 Task: Find connections with filter location Manāwar with filter topic #Jobalertwith filter profile language German with filter current company D. E. Shaw India Private Limited with filter school Golu Molu cute College of Engineering, Bangalore with filter industry Animation and Post-production with filter service category Public Speaking with filter keywords title Phone Sales Specialist
Action: Mouse moved to (561, 67)
Screenshot: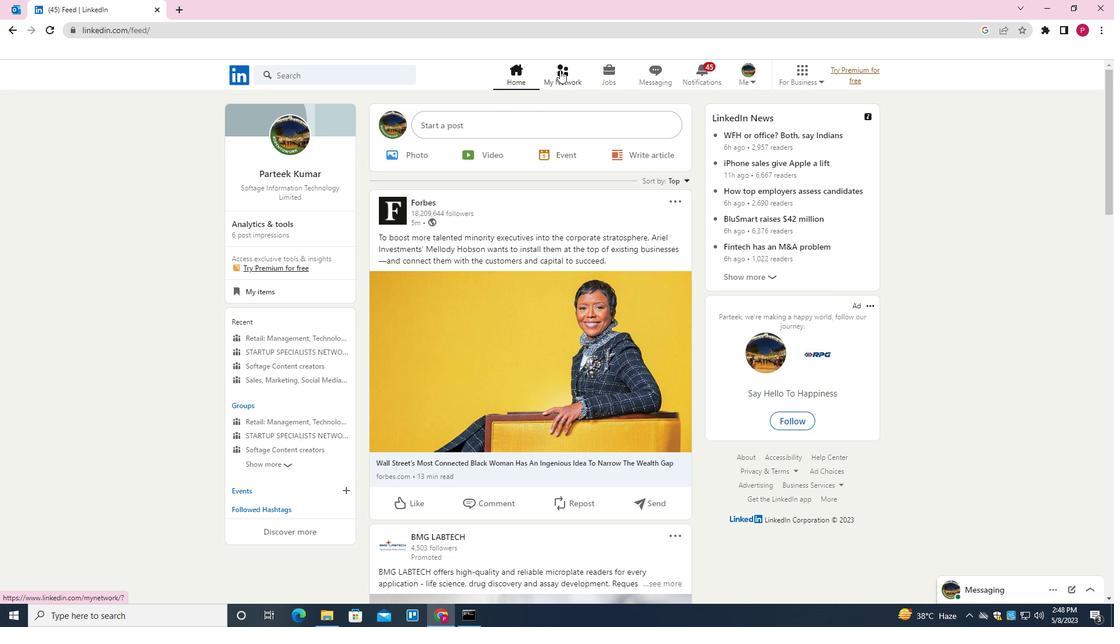 
Action: Mouse pressed left at (561, 67)
Screenshot: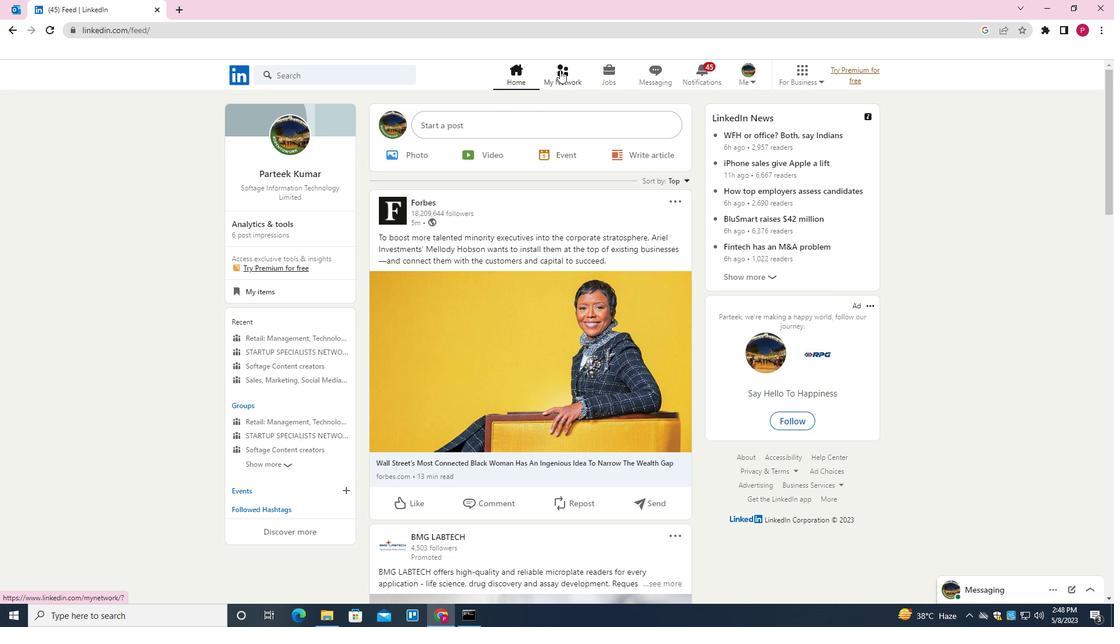 
Action: Mouse moved to (378, 139)
Screenshot: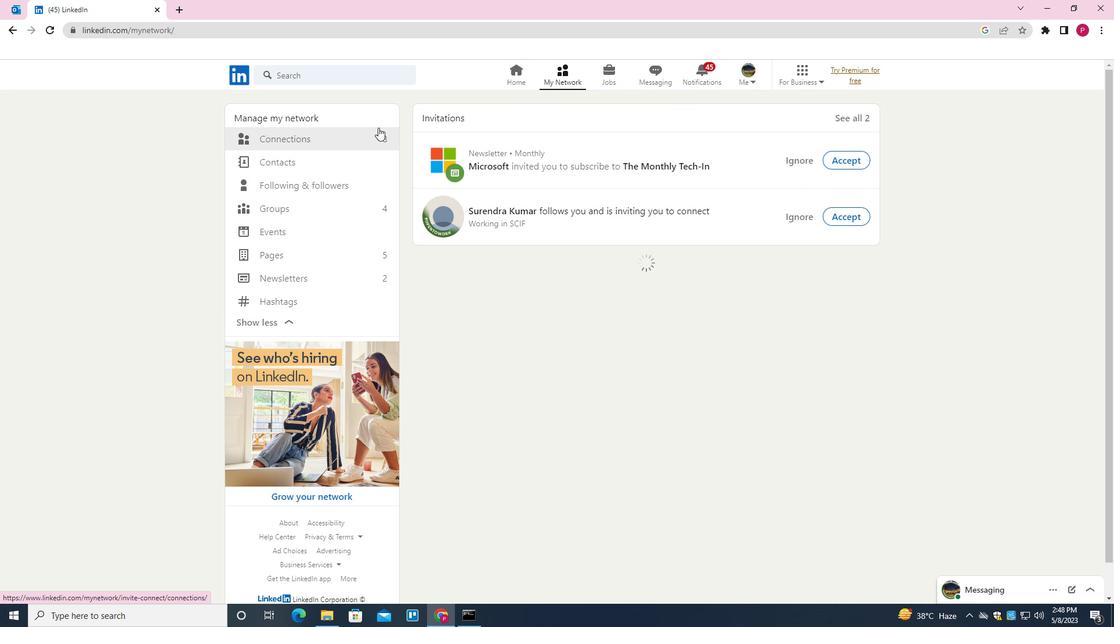 
Action: Mouse pressed left at (378, 139)
Screenshot: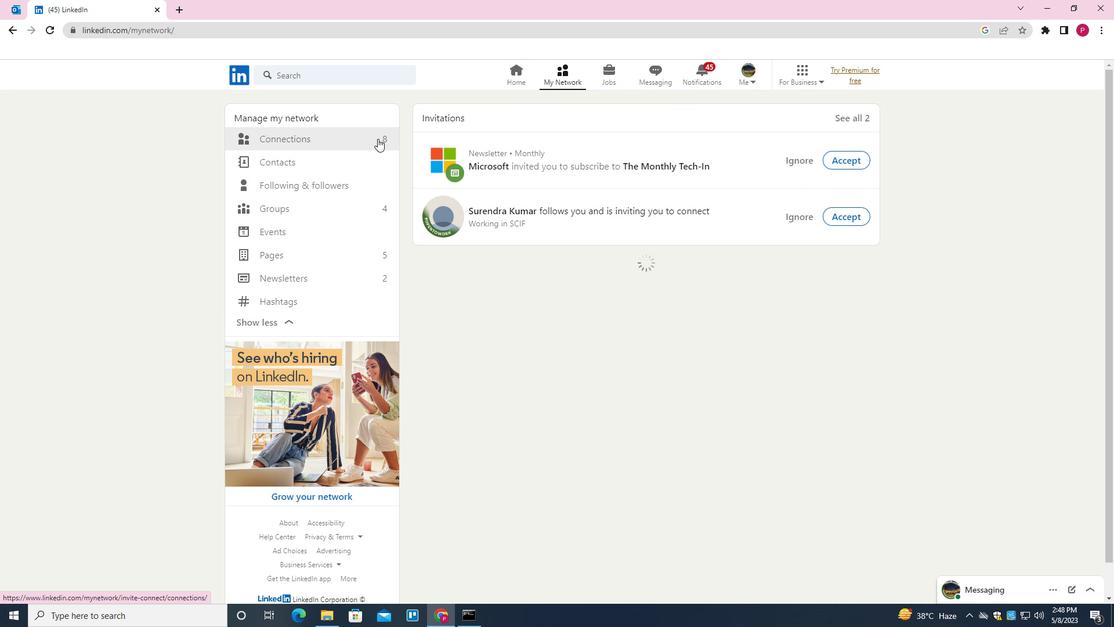 
Action: Mouse moved to (642, 138)
Screenshot: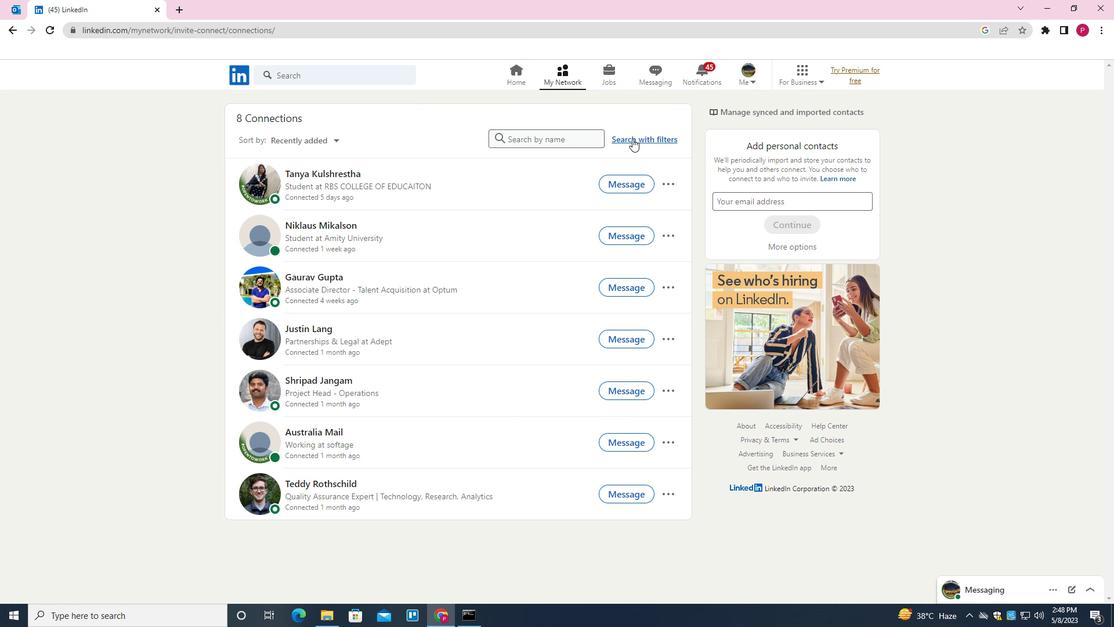 
Action: Mouse pressed left at (642, 138)
Screenshot: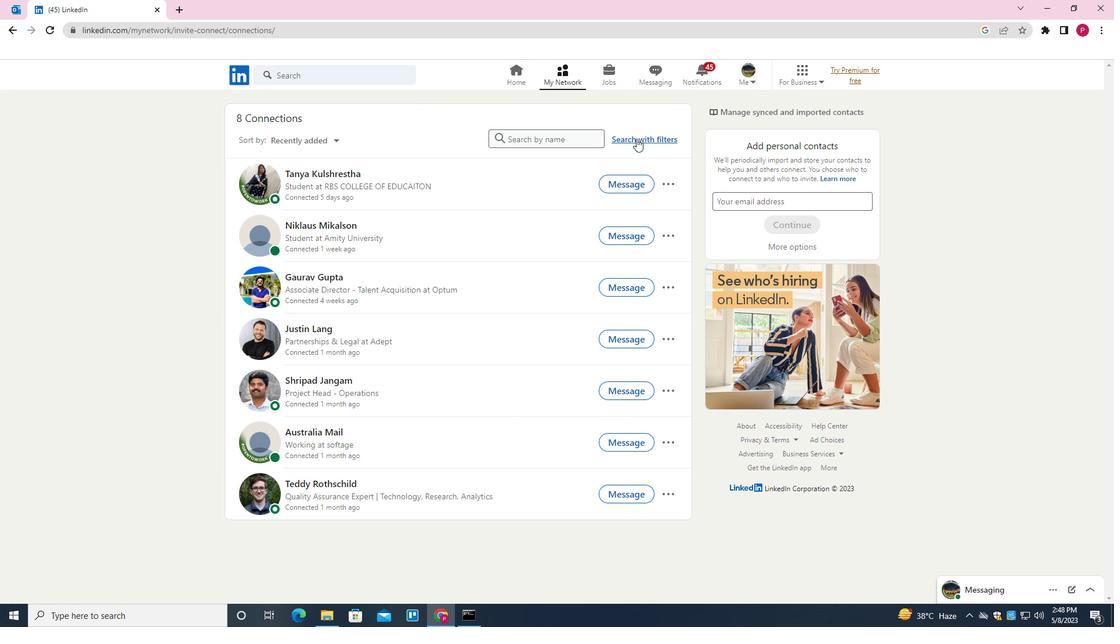 
Action: Mouse moved to (597, 108)
Screenshot: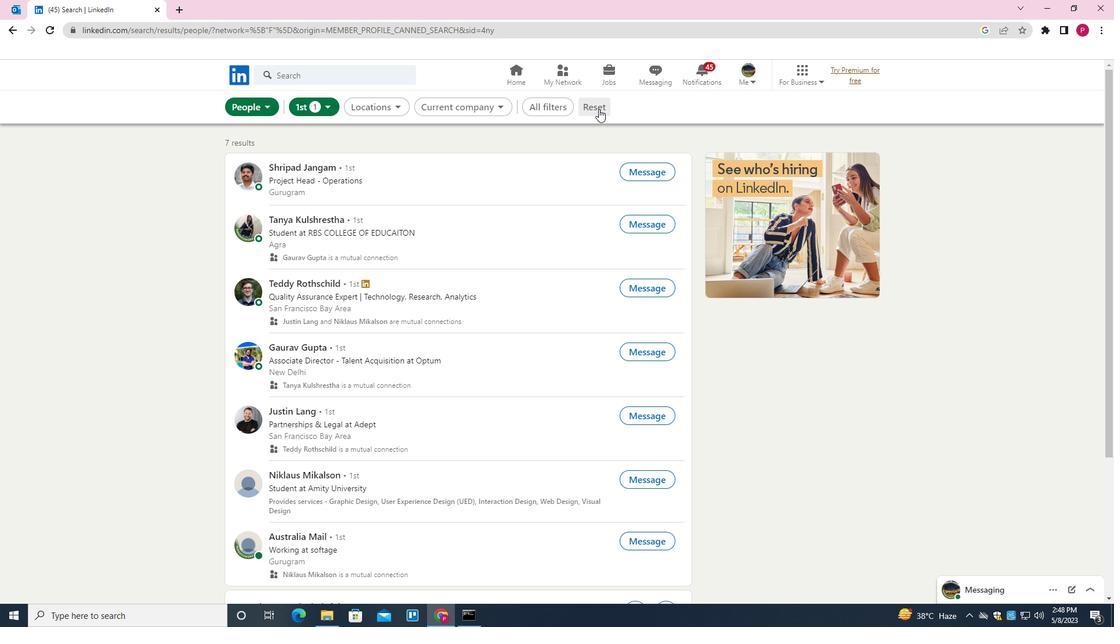 
Action: Mouse pressed left at (597, 108)
Screenshot: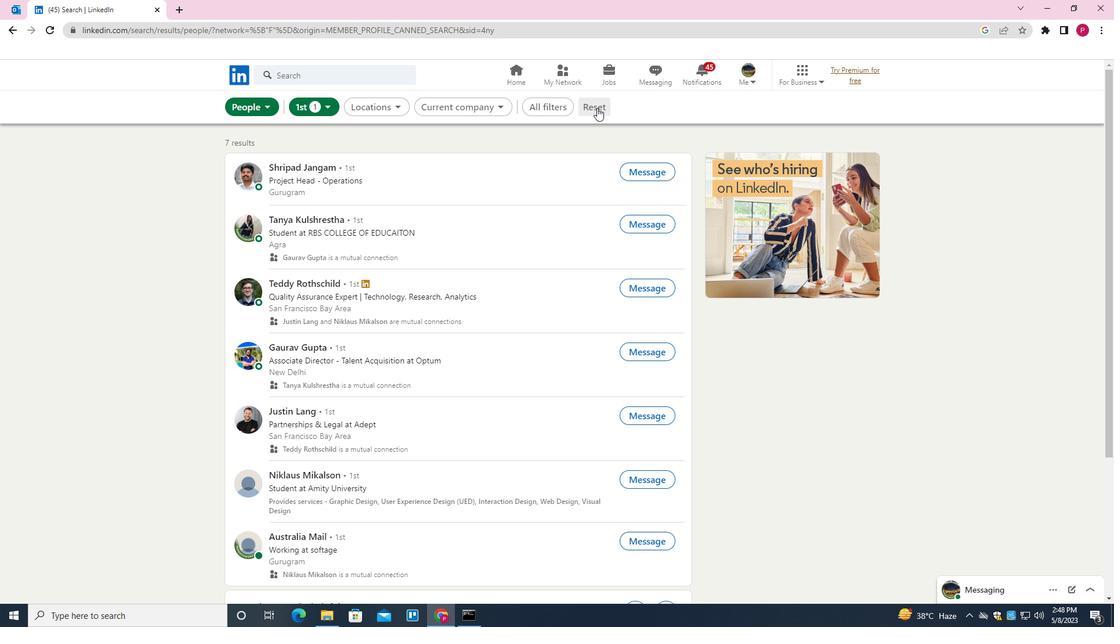 
Action: Mouse moved to (576, 106)
Screenshot: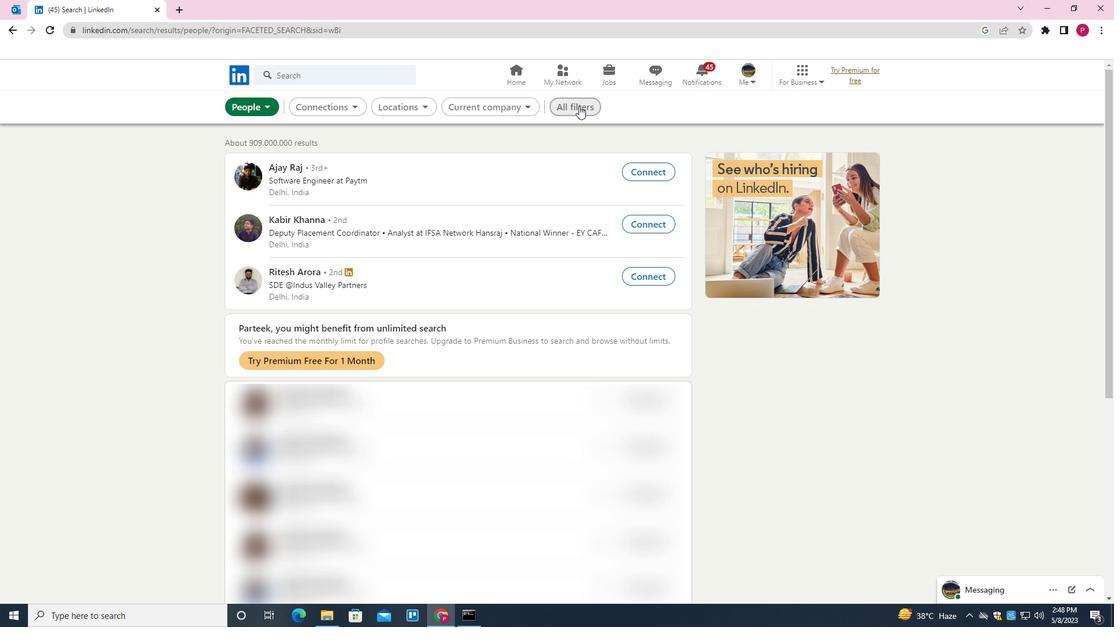 
Action: Mouse pressed left at (576, 106)
Screenshot: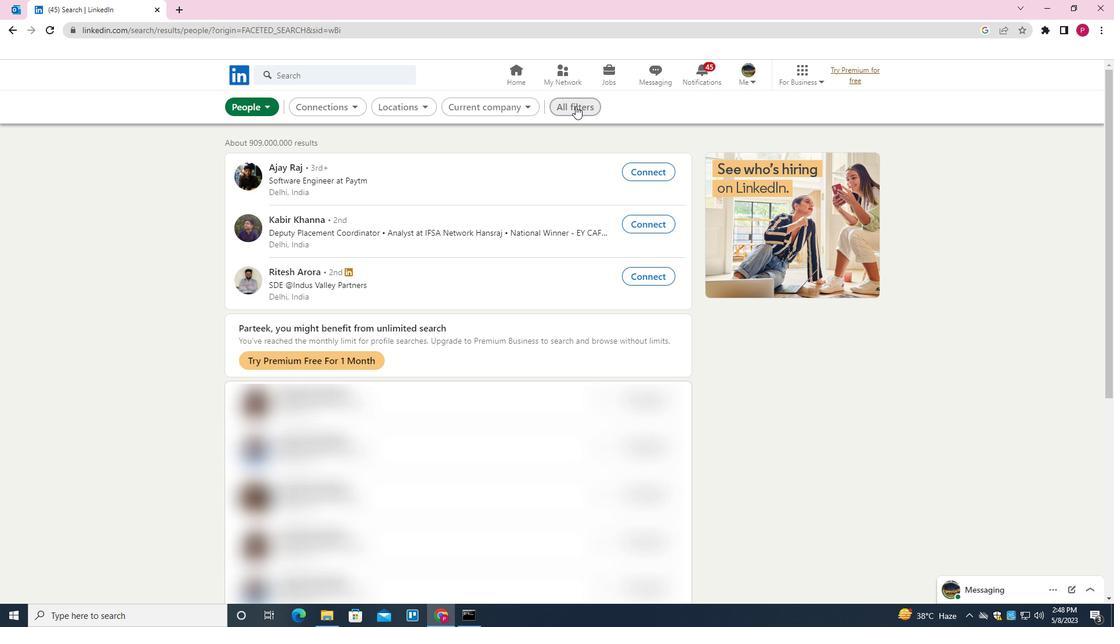 
Action: Mouse moved to (869, 318)
Screenshot: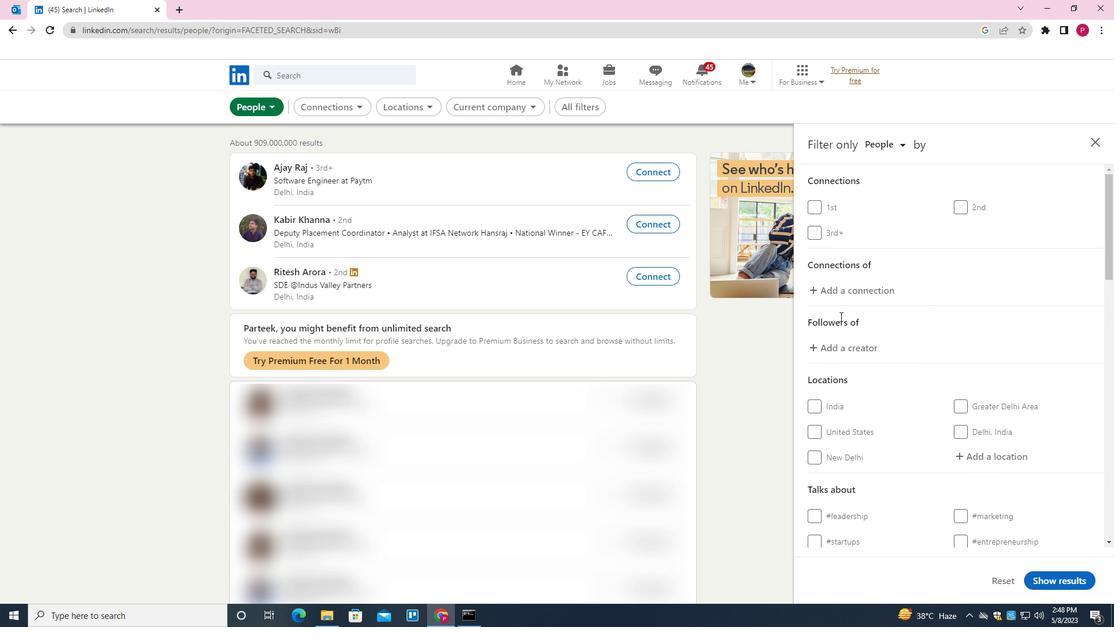 
Action: Mouse scrolled (869, 317) with delta (0, 0)
Screenshot: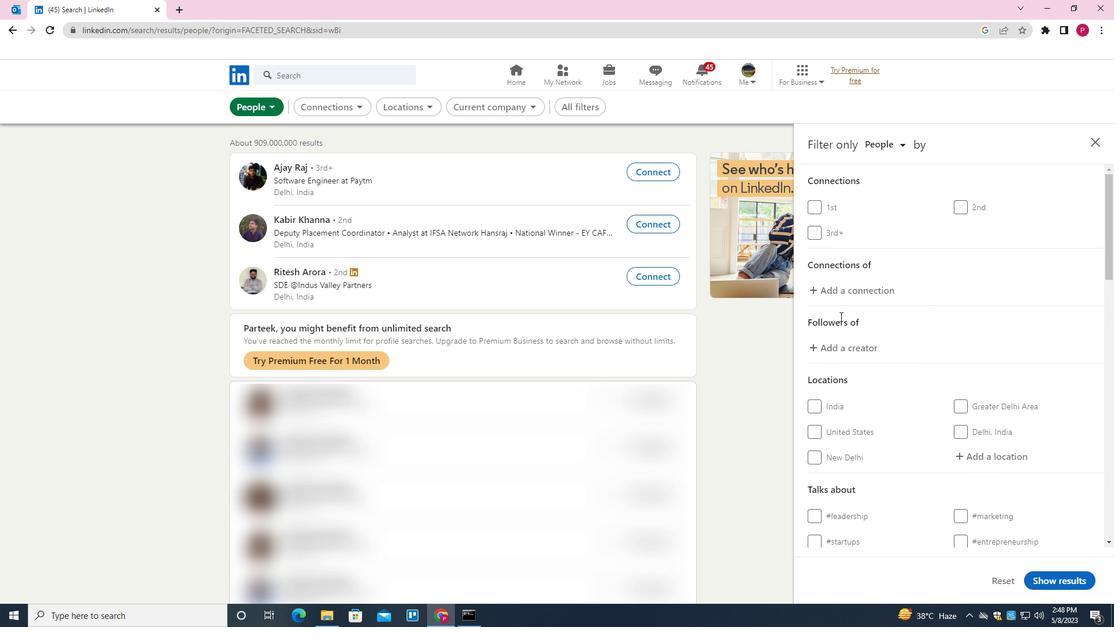
Action: Mouse moved to (878, 318)
Screenshot: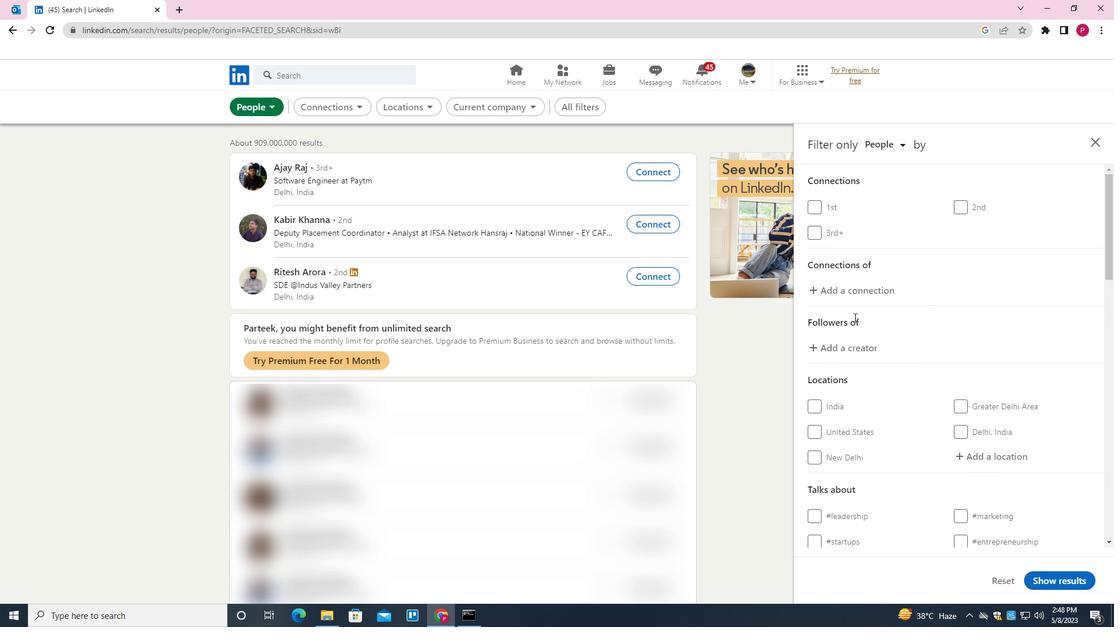 
Action: Mouse scrolled (878, 318) with delta (0, 0)
Screenshot: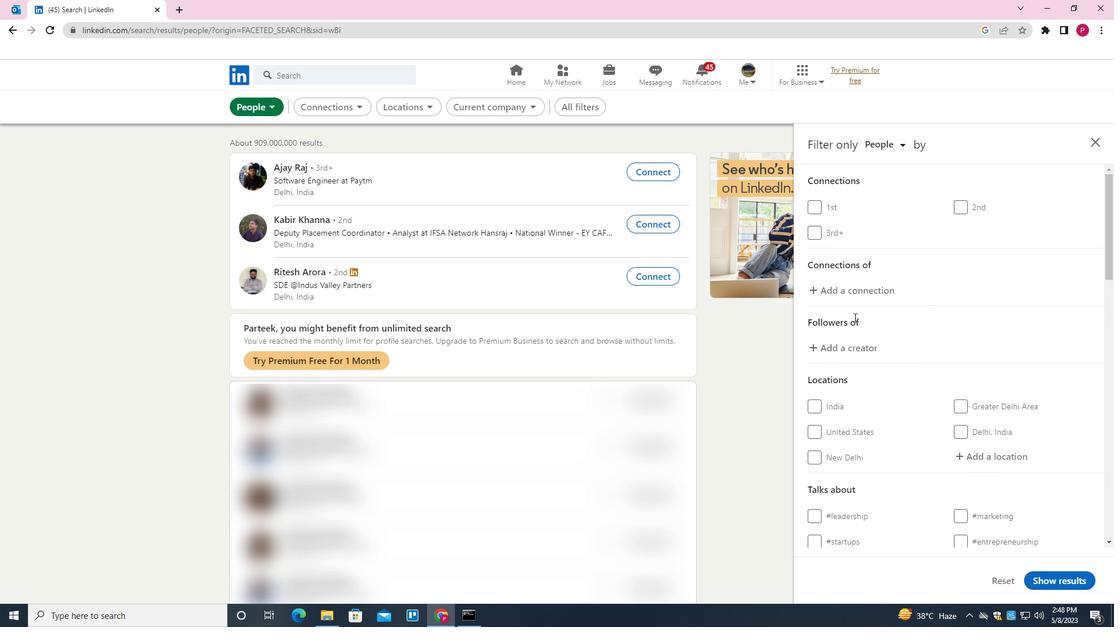 
Action: Mouse moved to (894, 321)
Screenshot: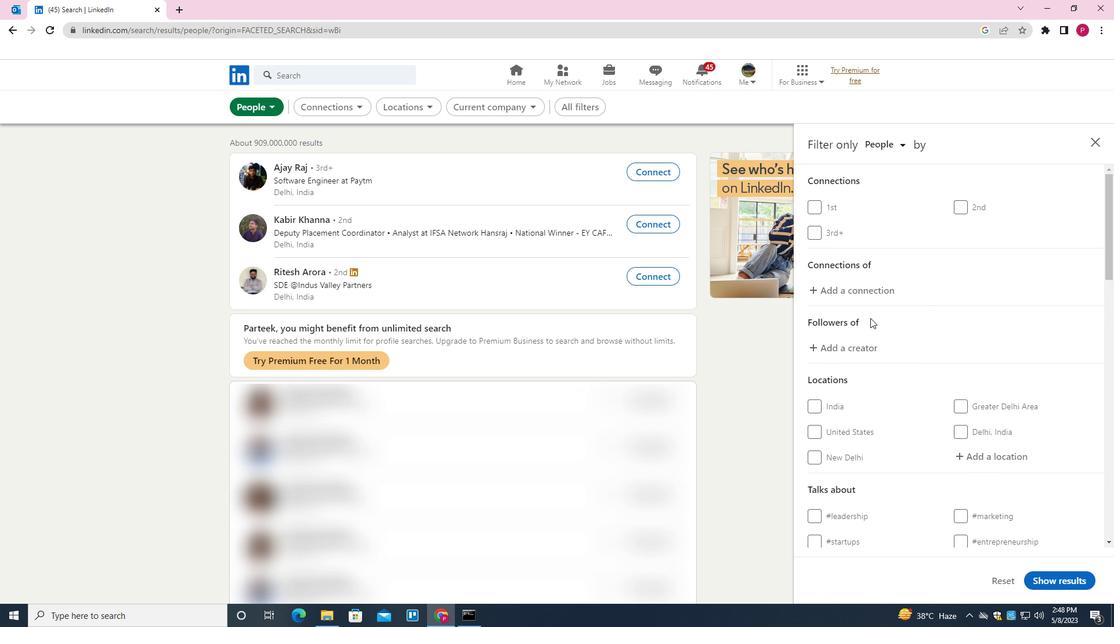 
Action: Mouse scrolled (894, 320) with delta (0, 0)
Screenshot: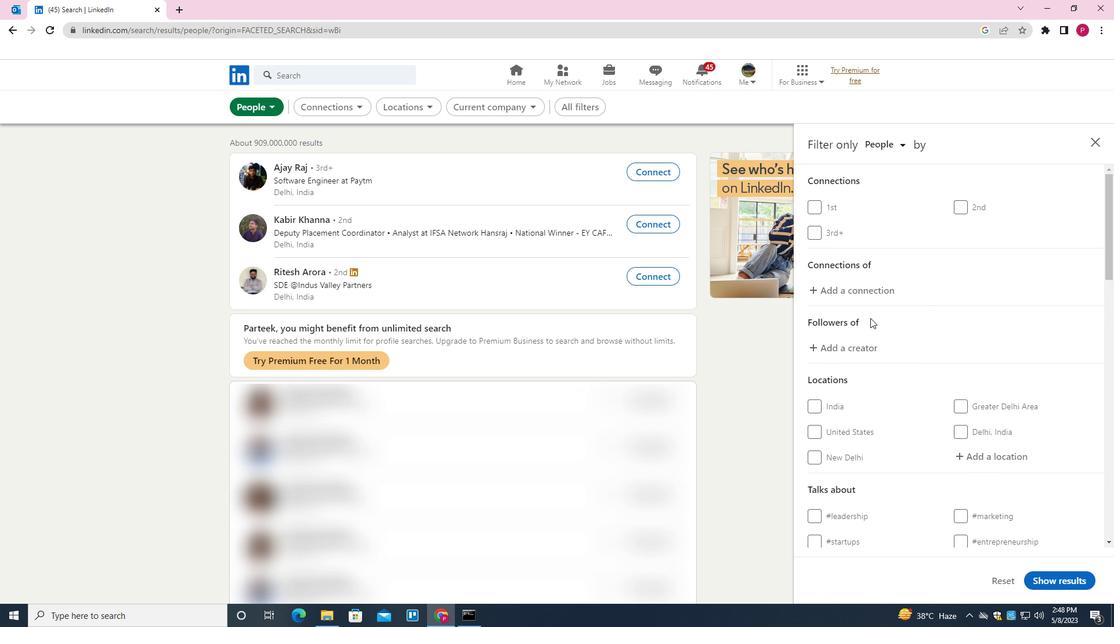 
Action: Mouse moved to (999, 282)
Screenshot: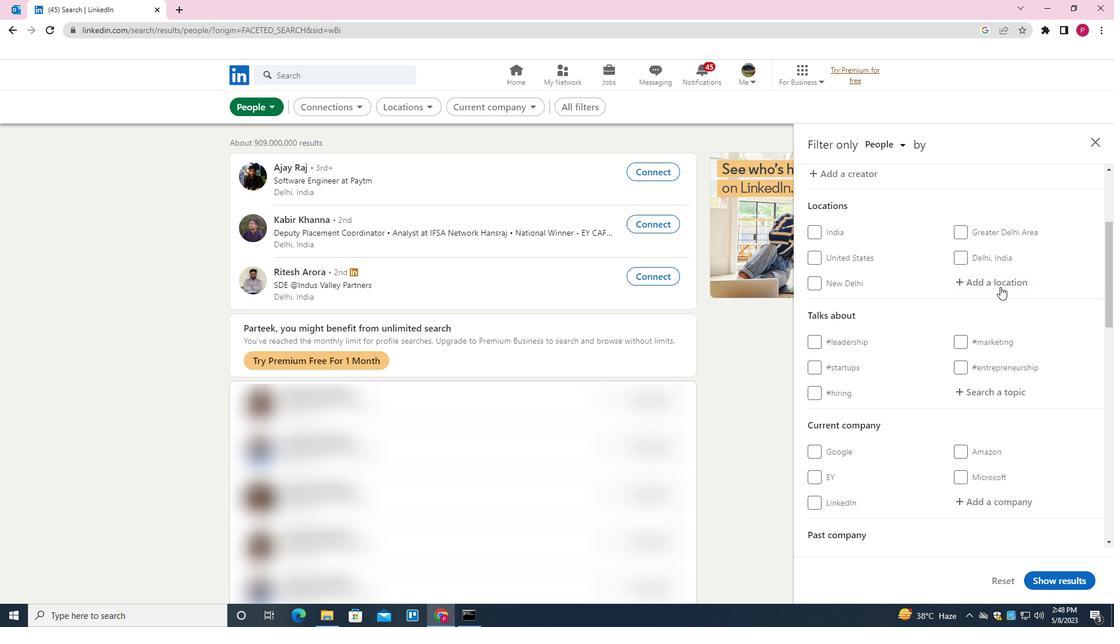 
Action: Mouse pressed left at (999, 282)
Screenshot: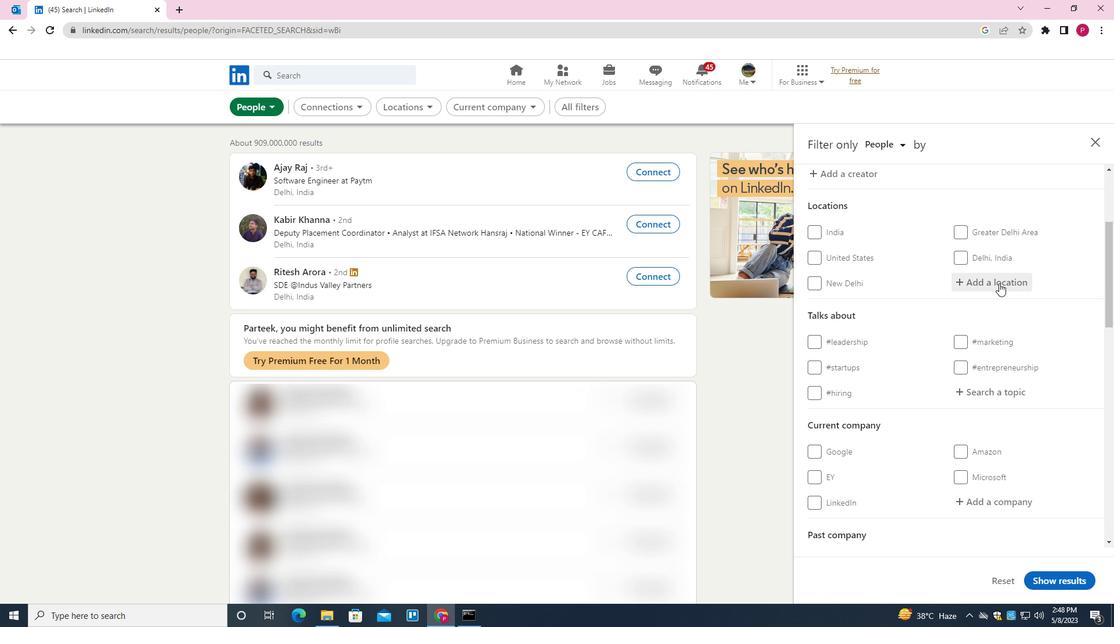 
Action: Mouse moved to (864, 371)
Screenshot: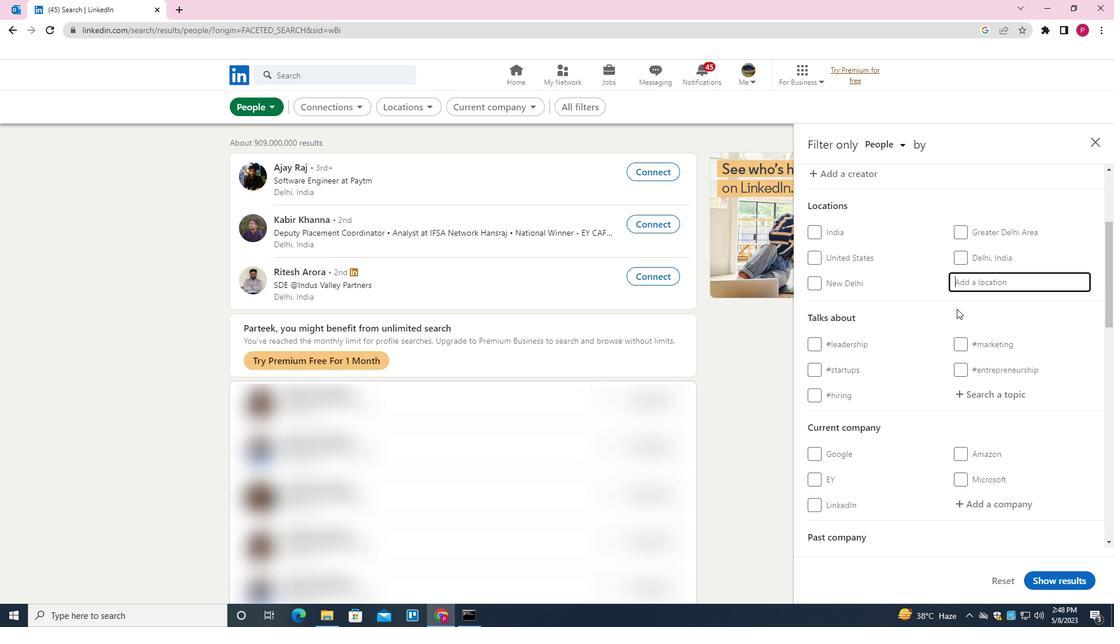 
Action: Key pressed <Key.shift>MANAWAR<Key.down><Key.enter>
Screenshot: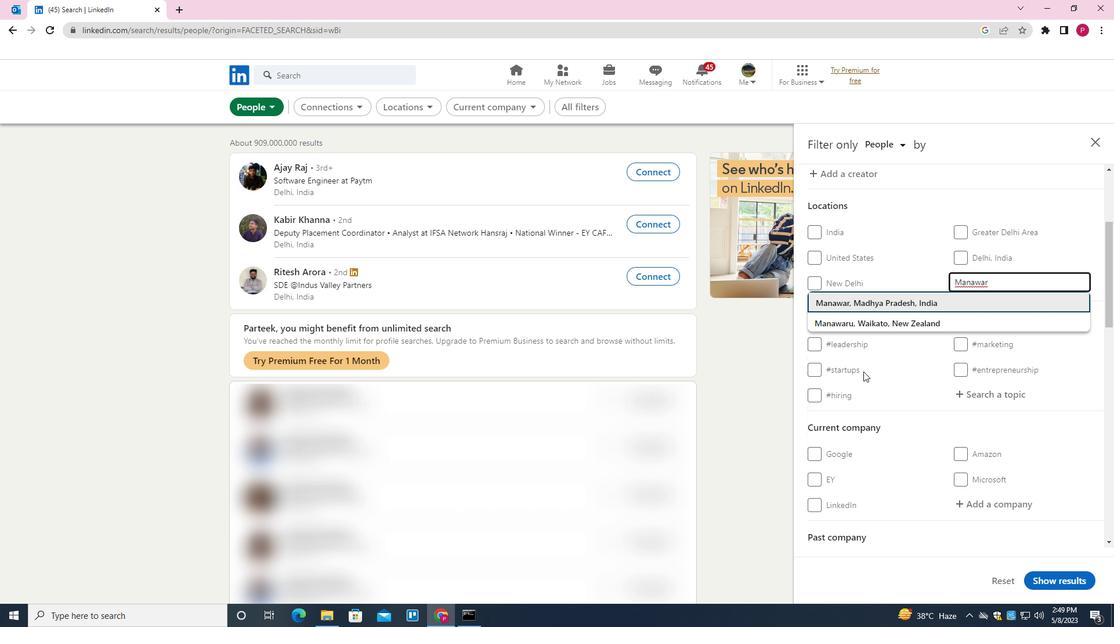 
Action: Mouse moved to (918, 355)
Screenshot: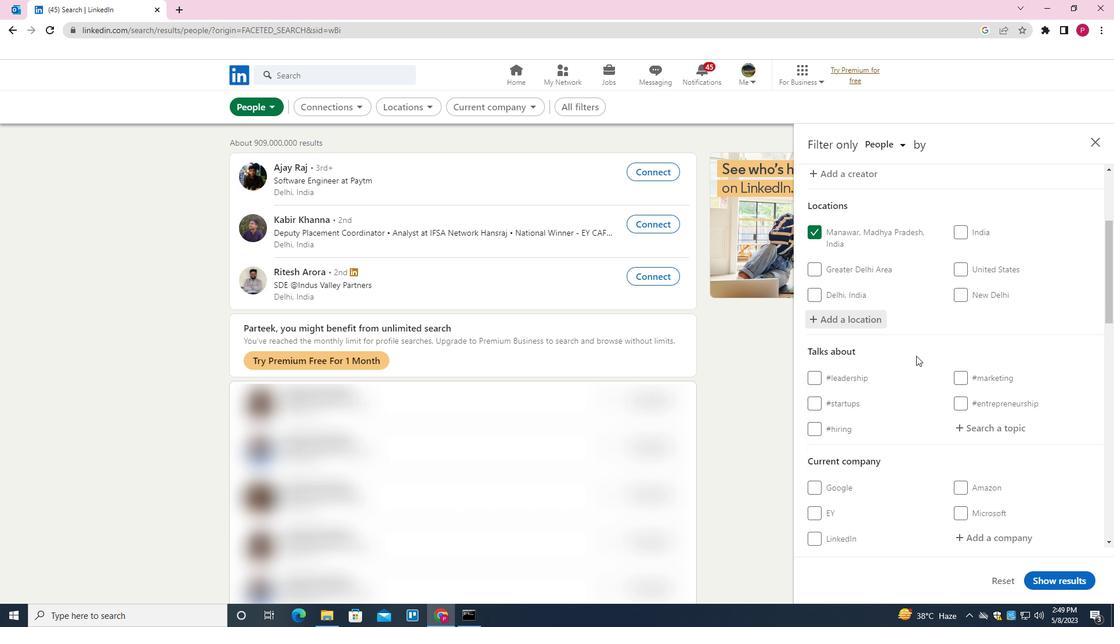 
Action: Mouse scrolled (918, 354) with delta (0, 0)
Screenshot: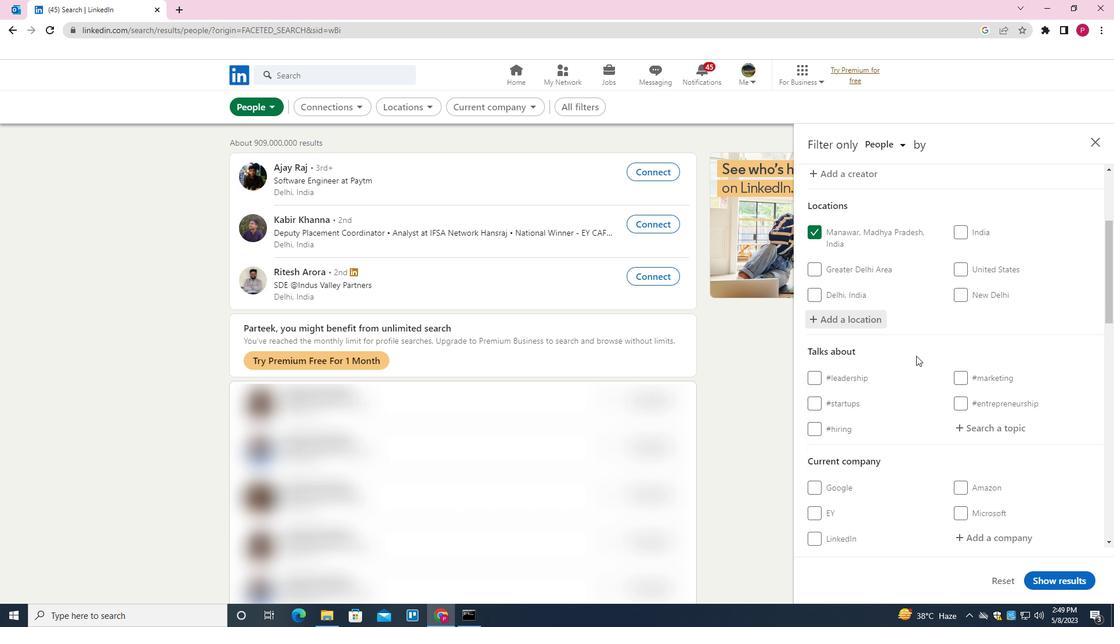 
Action: Mouse moved to (920, 354)
Screenshot: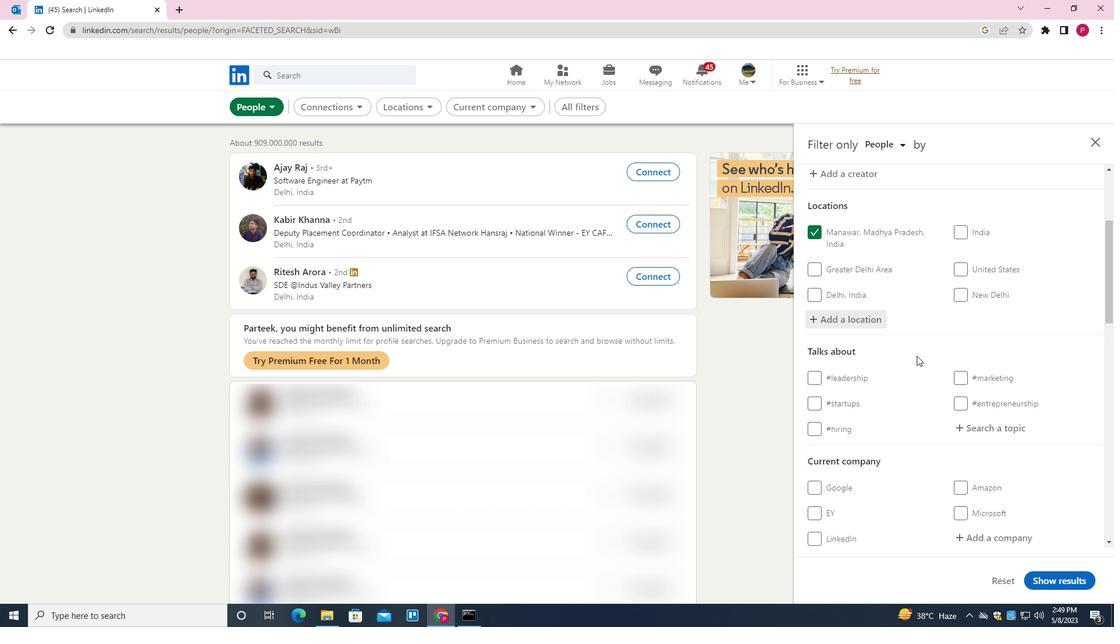 
Action: Mouse scrolled (920, 353) with delta (0, 0)
Screenshot: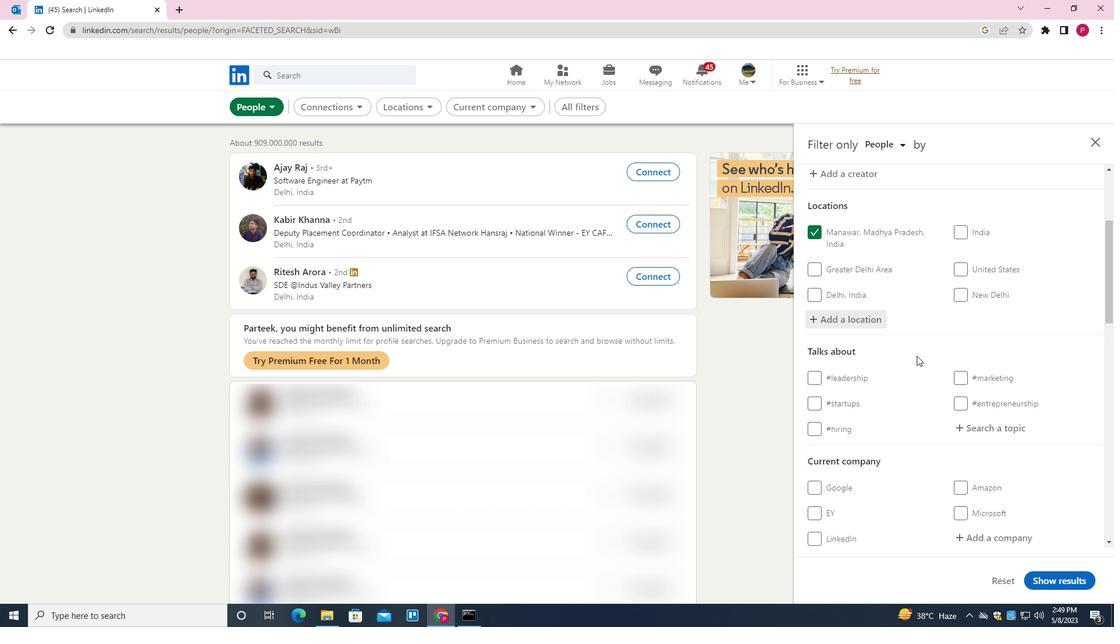 
Action: Mouse moved to (921, 354)
Screenshot: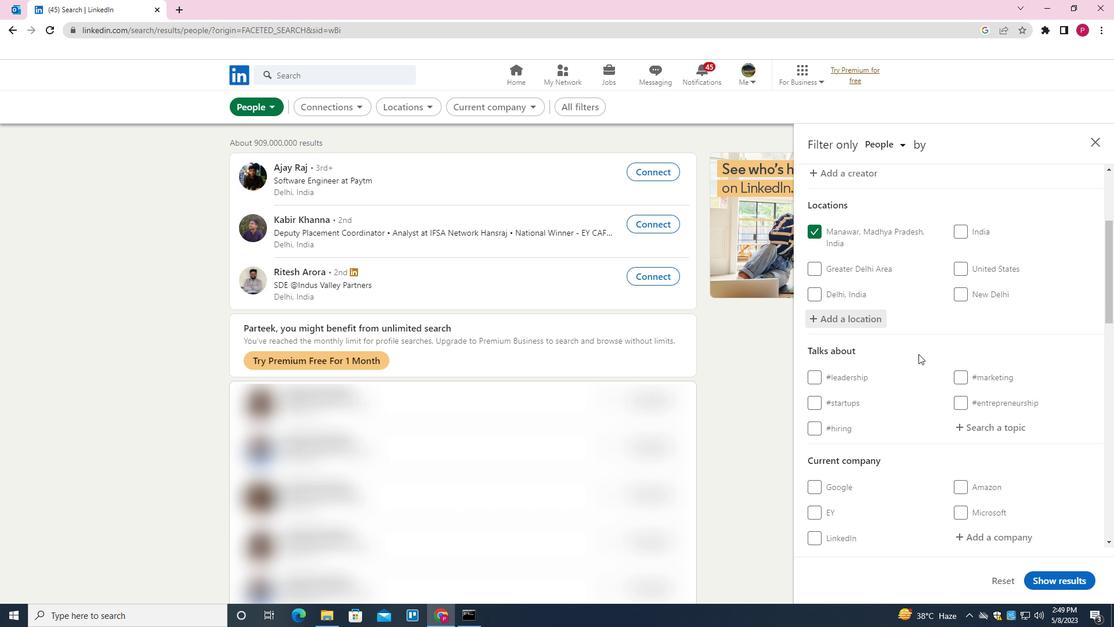 
Action: Mouse scrolled (921, 353) with delta (0, 0)
Screenshot: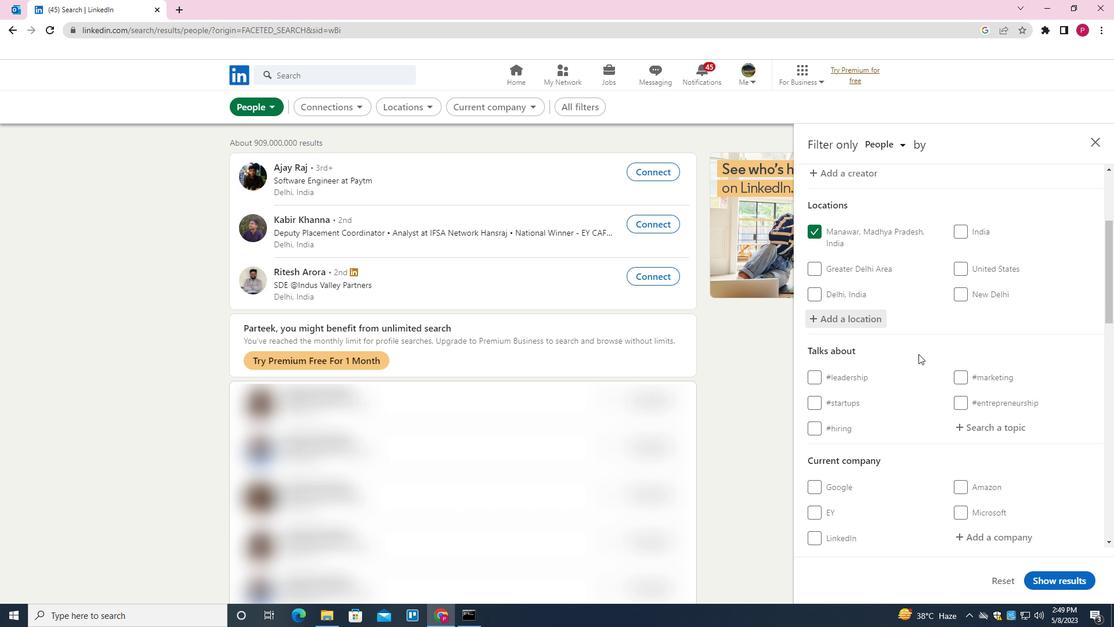 
Action: Mouse moved to (1002, 256)
Screenshot: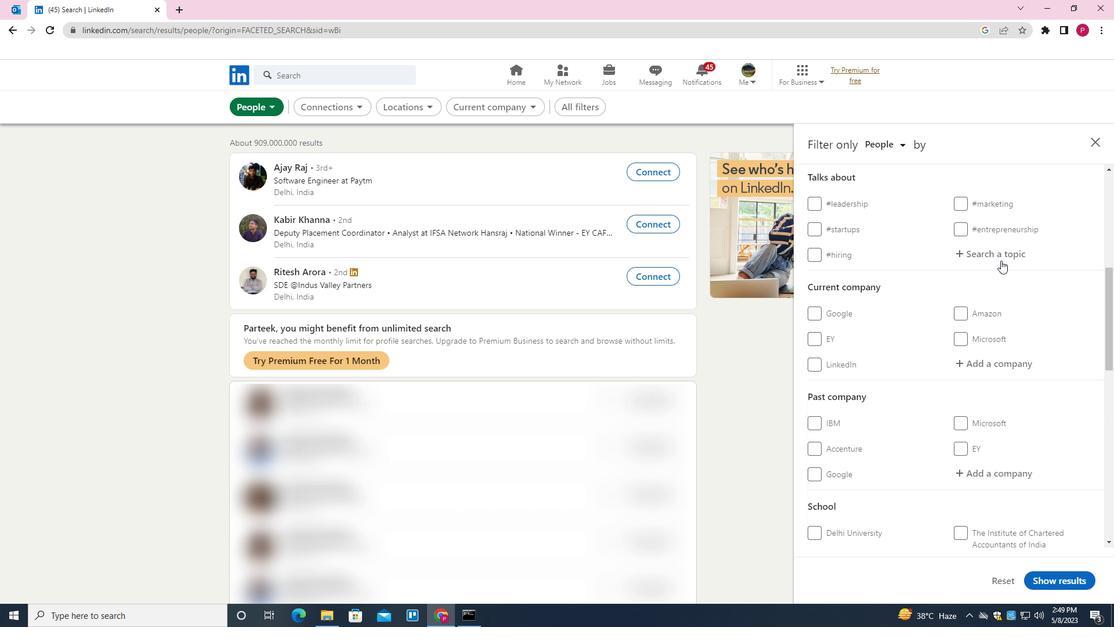 
Action: Mouse pressed left at (1002, 256)
Screenshot: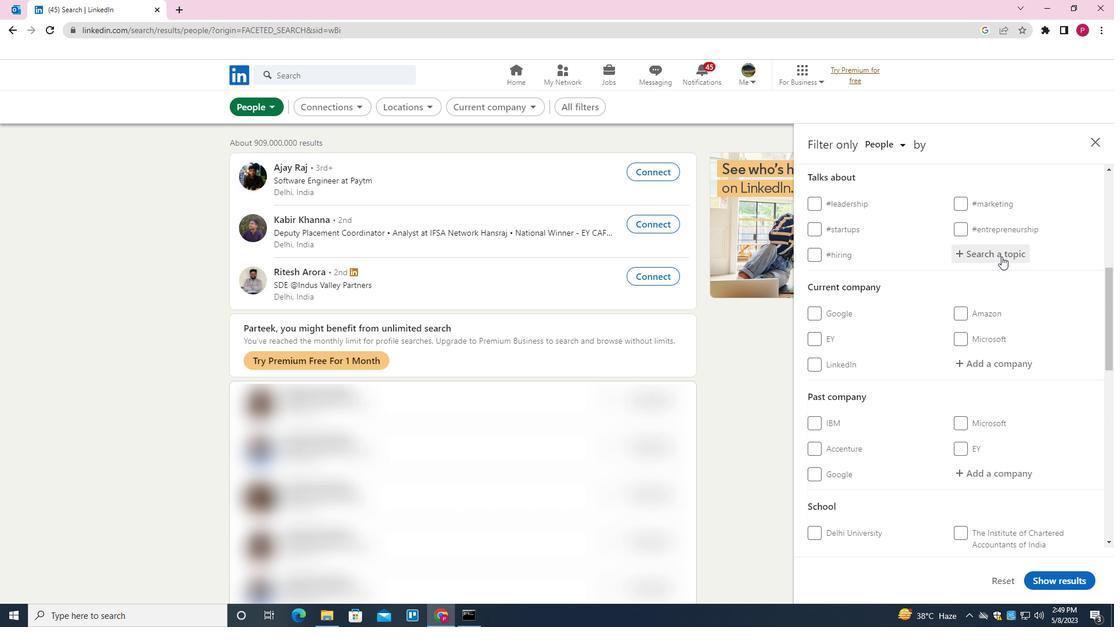 
Action: Mouse moved to (918, 310)
Screenshot: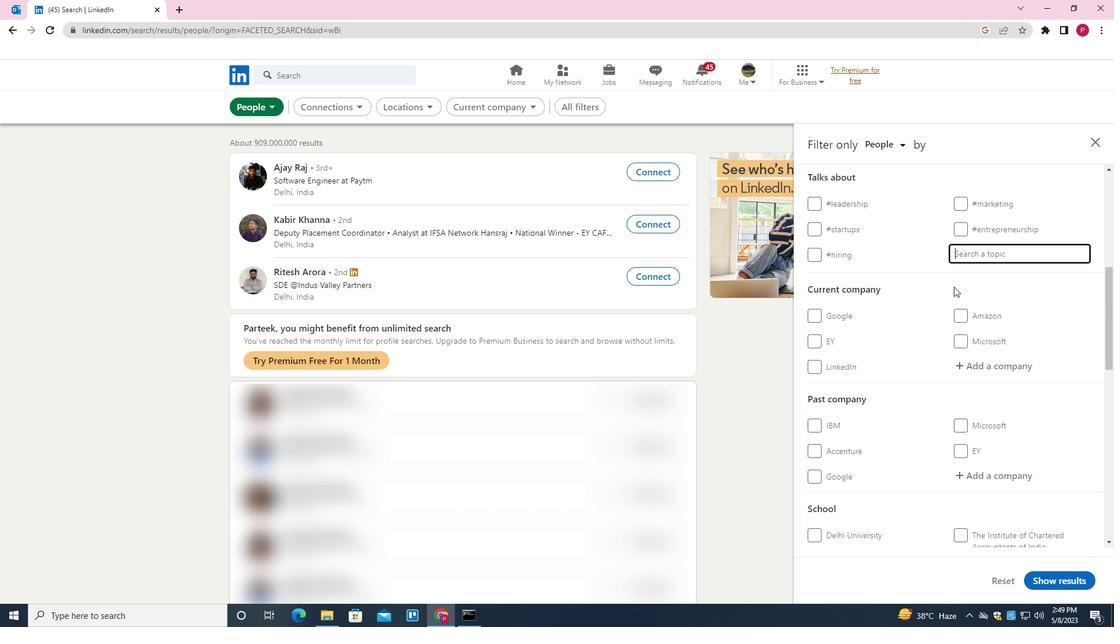 
Action: Key pressed JOBALERT<Key.down><Key.enter>
Screenshot: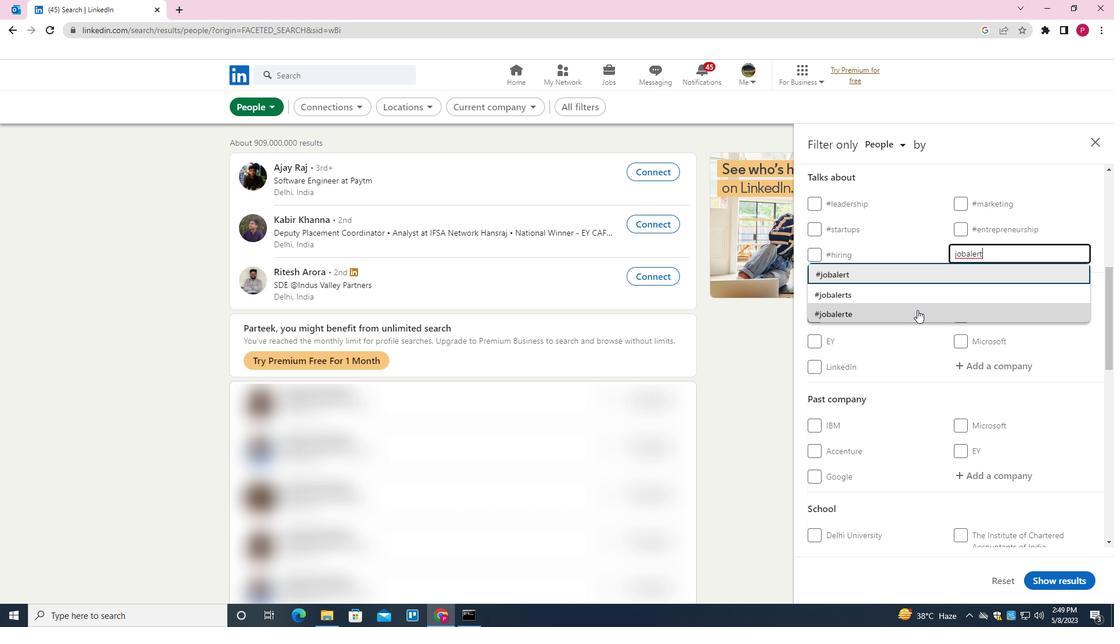 
Action: Mouse moved to (880, 336)
Screenshot: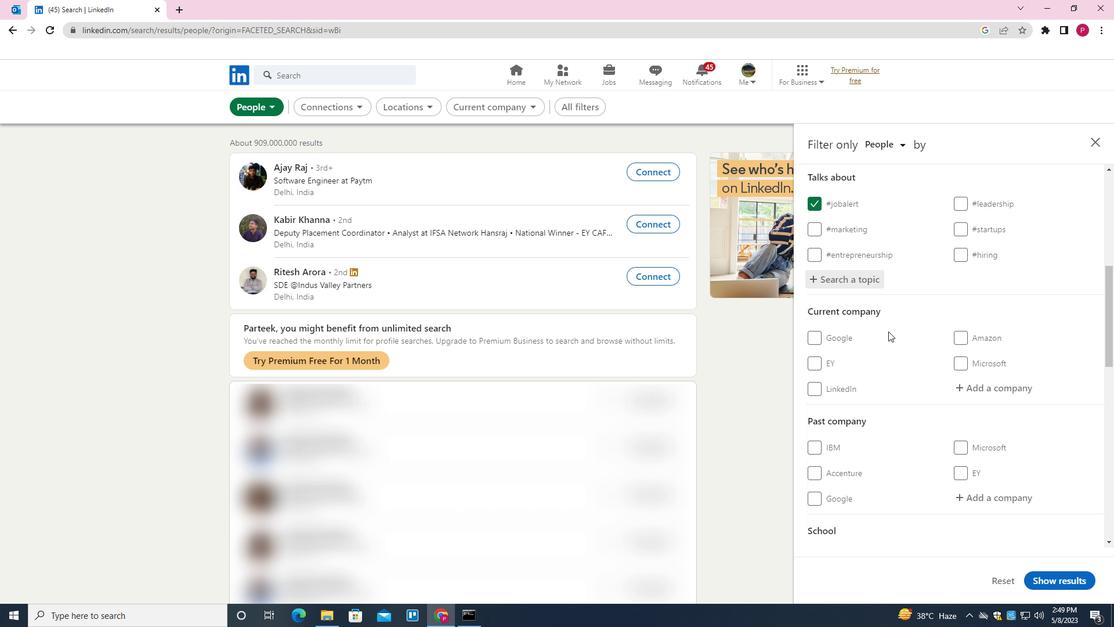 
Action: Mouse scrolled (880, 336) with delta (0, 0)
Screenshot: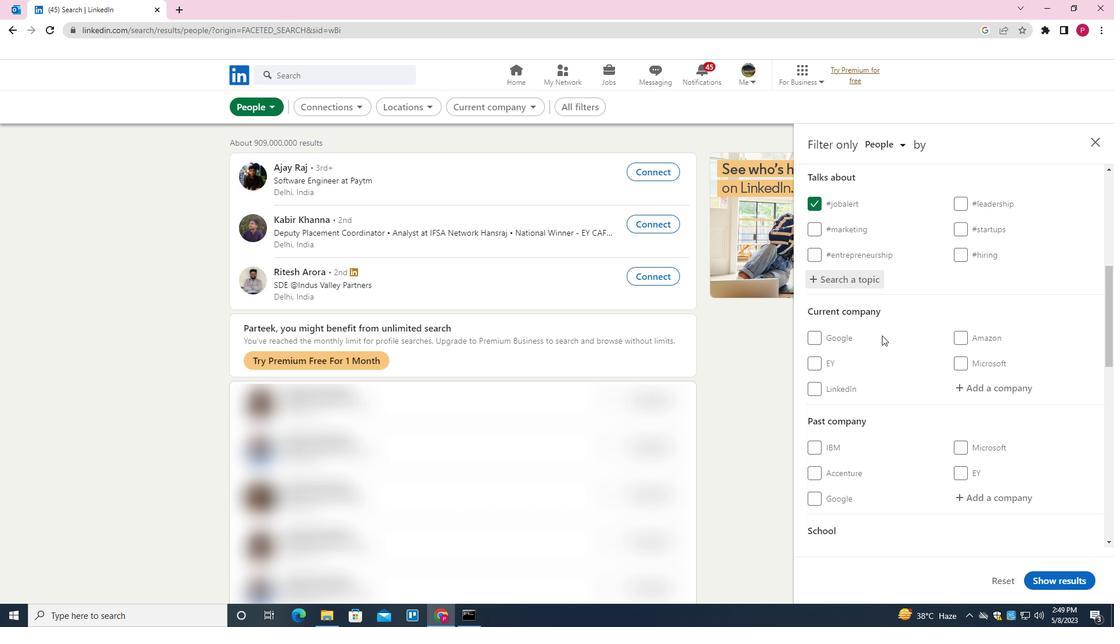 
Action: Mouse scrolled (880, 336) with delta (0, 0)
Screenshot: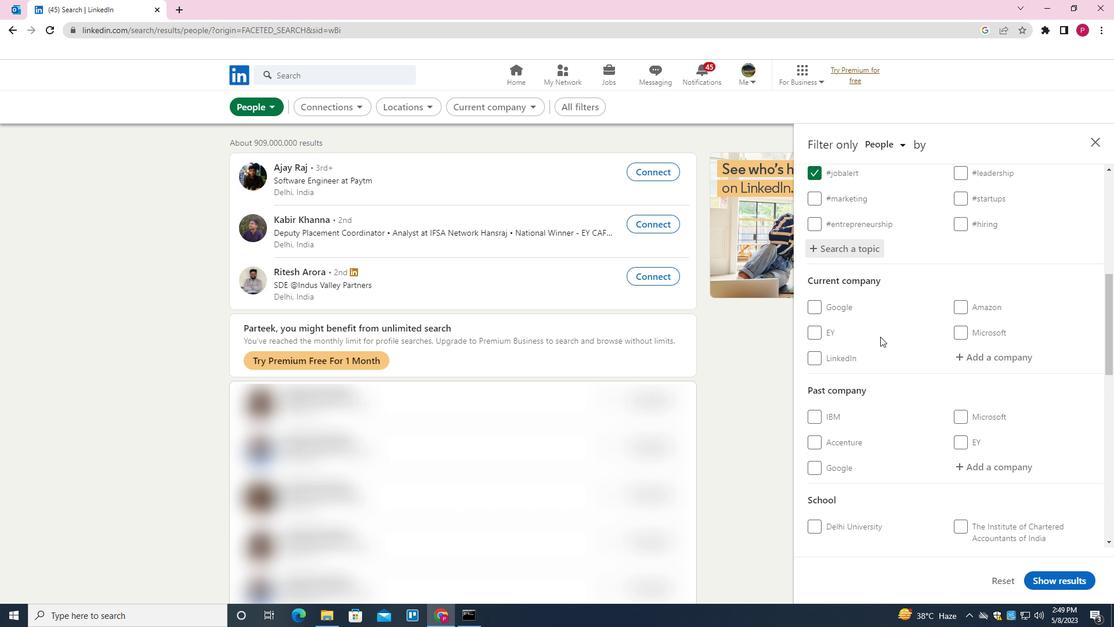 
Action: Mouse scrolled (880, 336) with delta (0, 0)
Screenshot: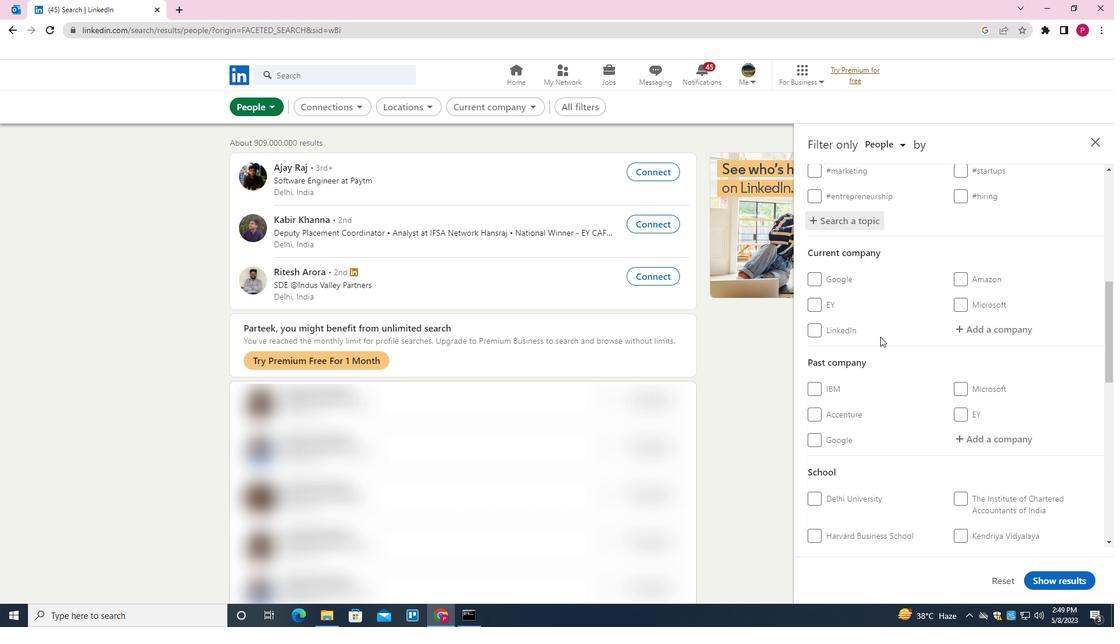 
Action: Mouse scrolled (880, 336) with delta (0, 0)
Screenshot: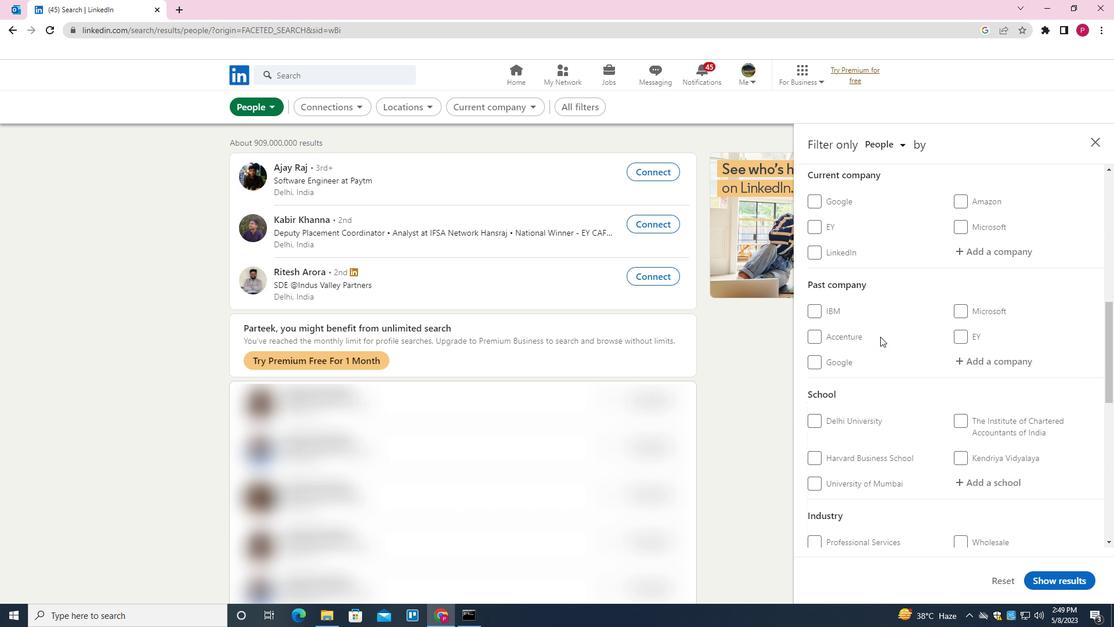 
Action: Mouse moved to (880, 337)
Screenshot: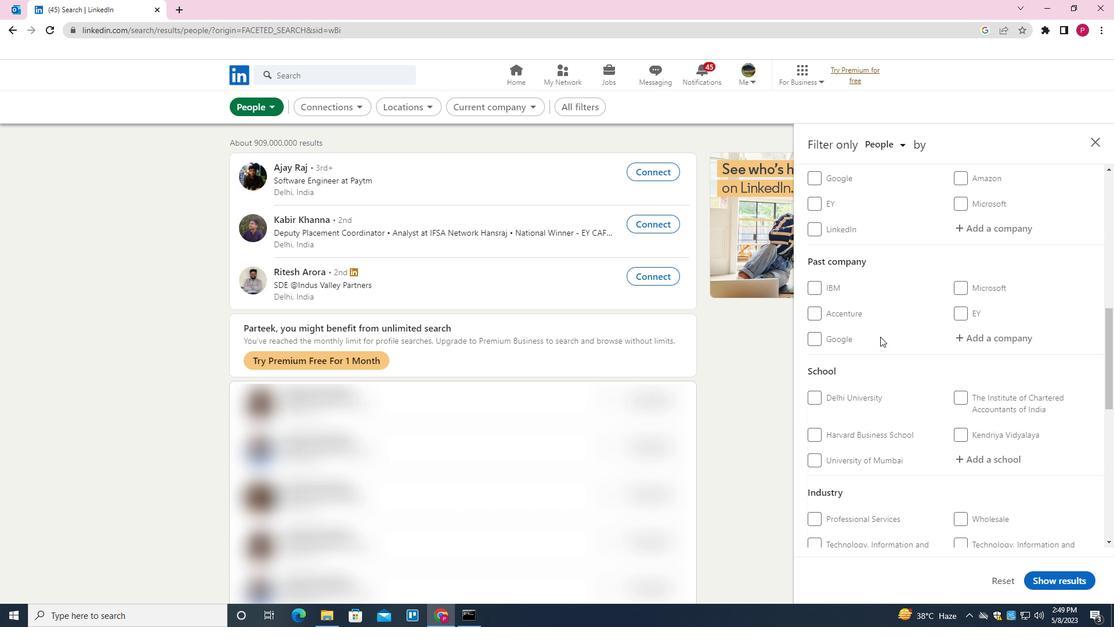
Action: Mouse scrolled (880, 336) with delta (0, 0)
Screenshot: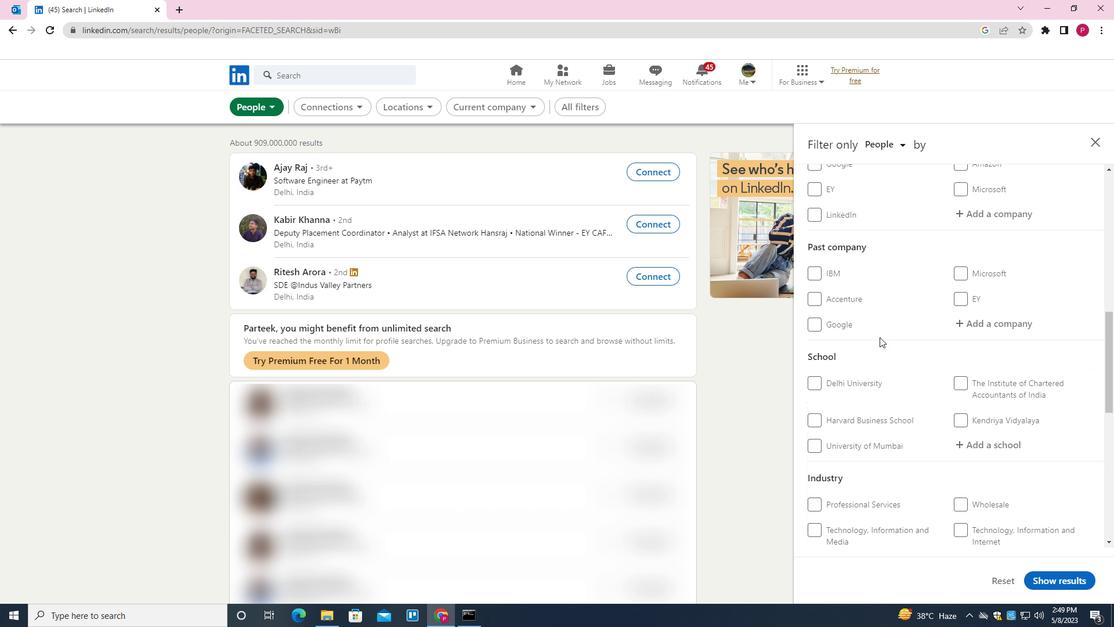 
Action: Mouse moved to (880, 336)
Screenshot: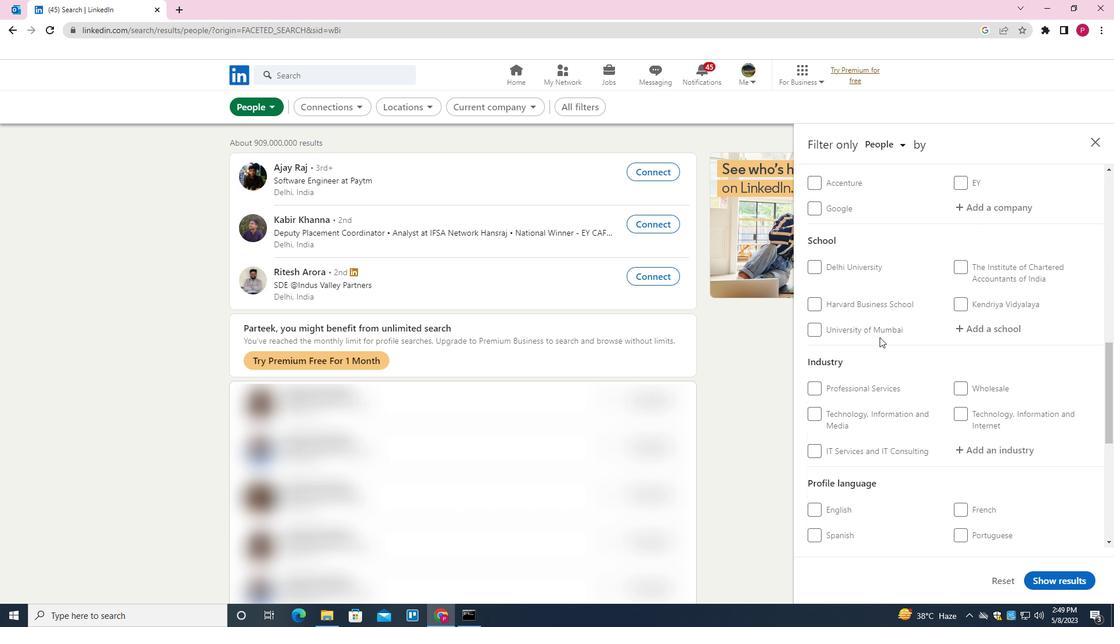 
Action: Mouse scrolled (880, 336) with delta (0, 0)
Screenshot: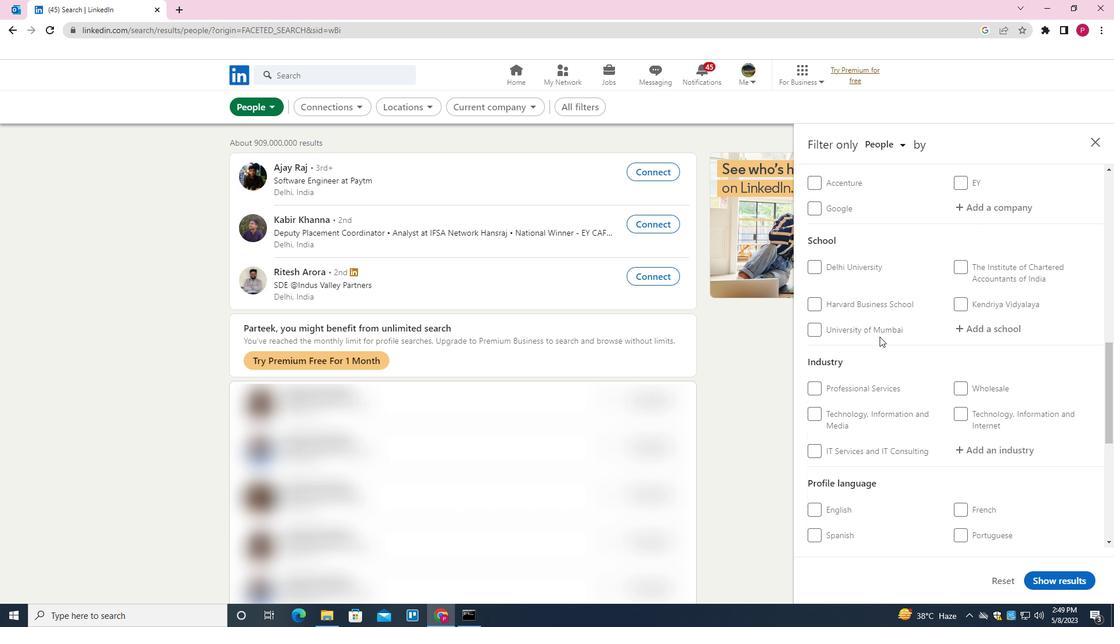 
Action: Mouse scrolled (880, 336) with delta (0, 0)
Screenshot: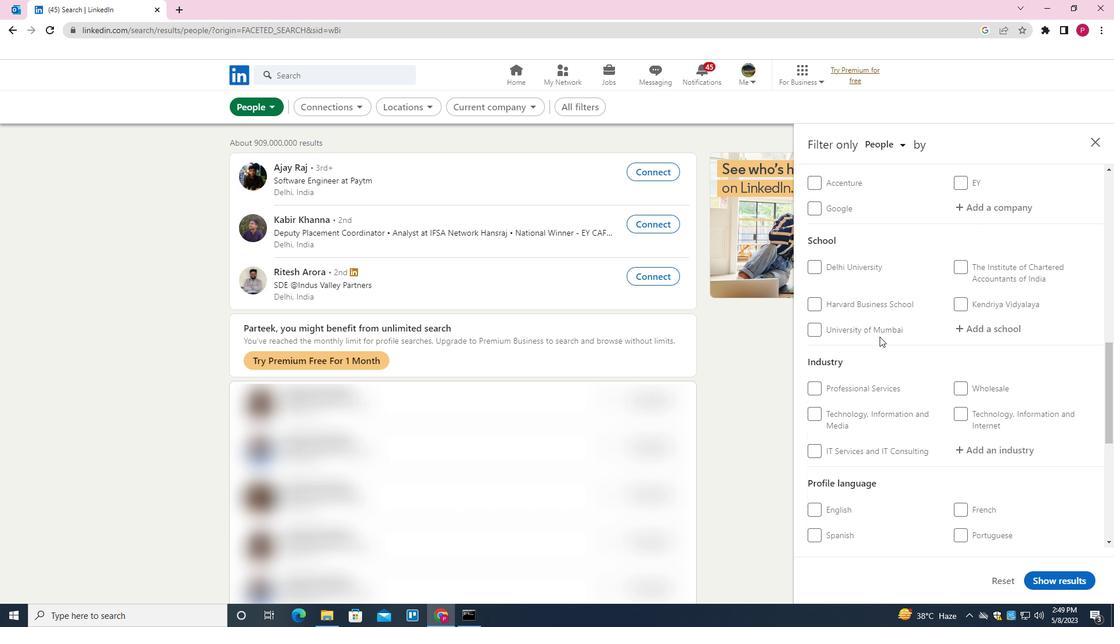 
Action: Mouse scrolled (880, 336) with delta (0, 0)
Screenshot: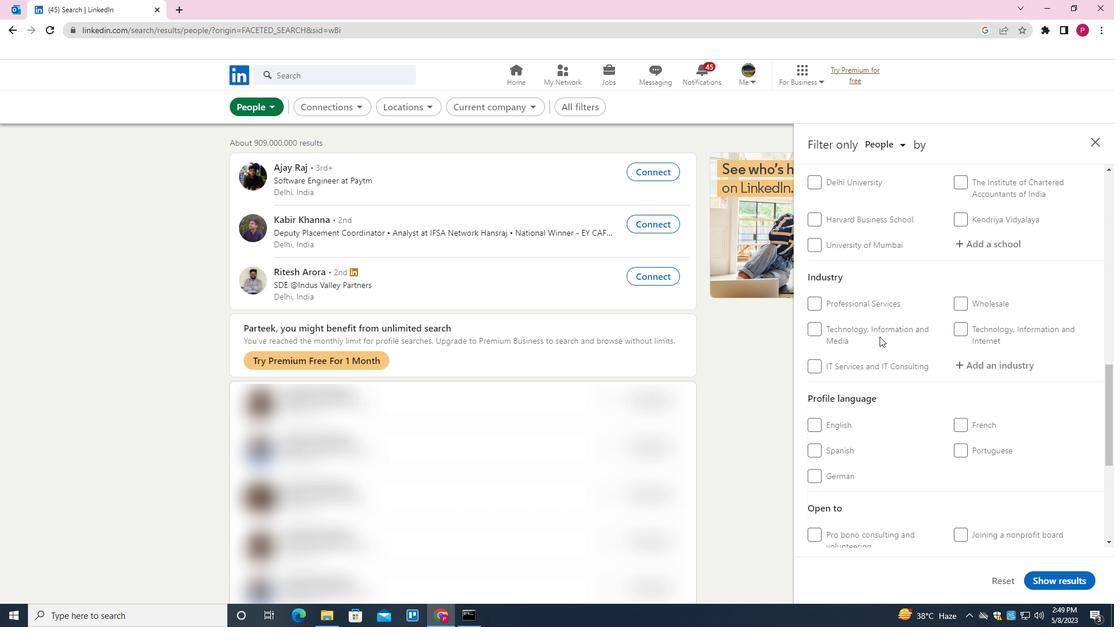 
Action: Mouse scrolled (880, 336) with delta (0, 0)
Screenshot: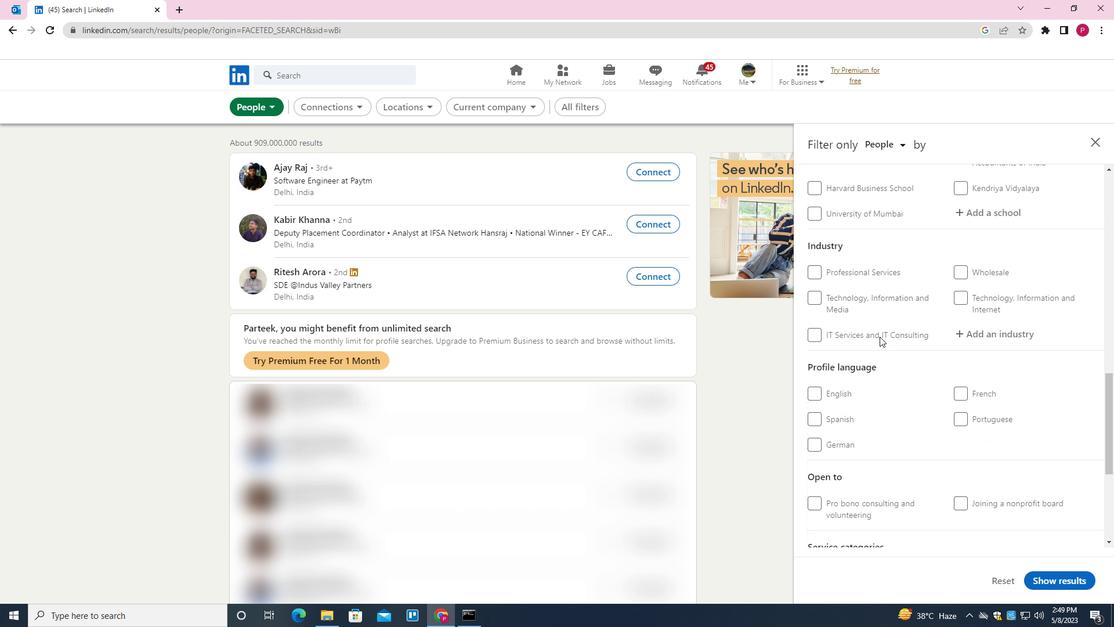 
Action: Mouse moved to (846, 332)
Screenshot: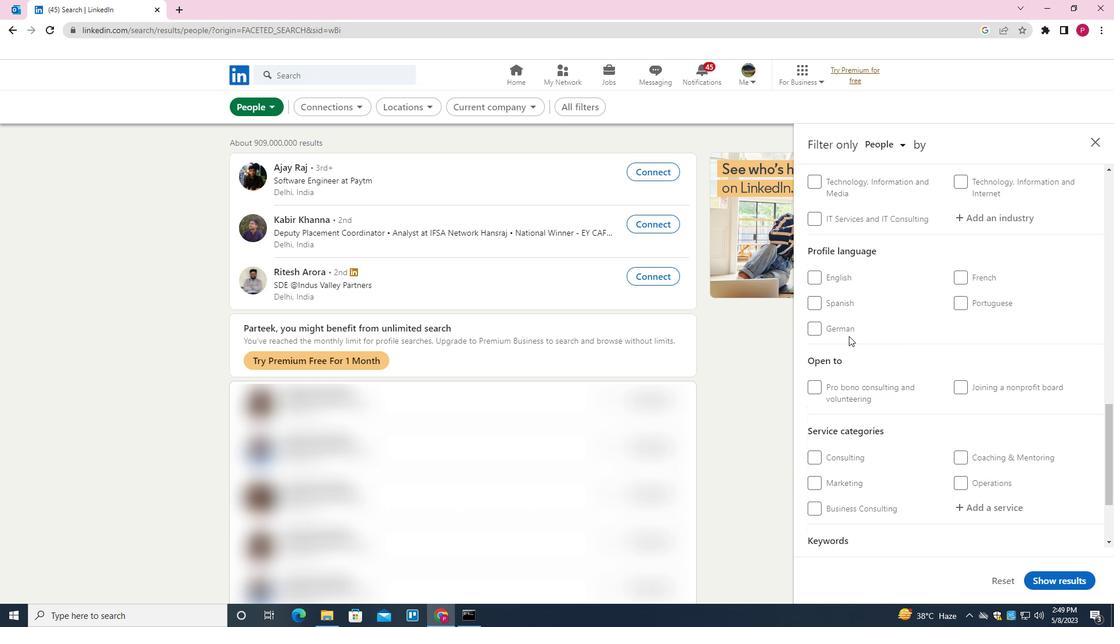 
Action: Mouse pressed left at (846, 332)
Screenshot: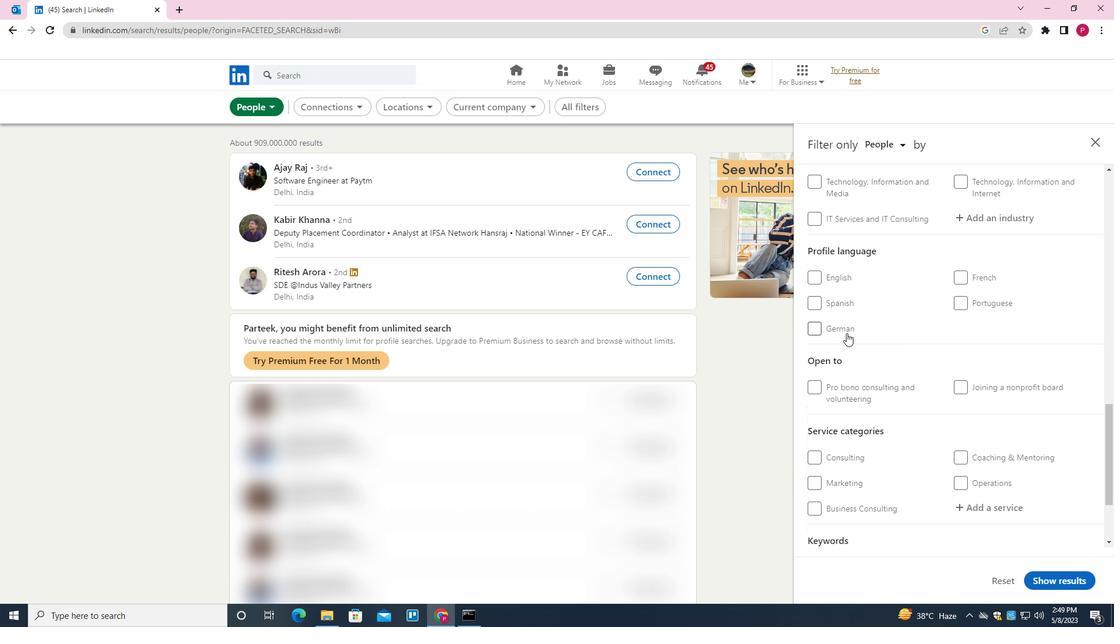 
Action: Mouse moved to (877, 332)
Screenshot: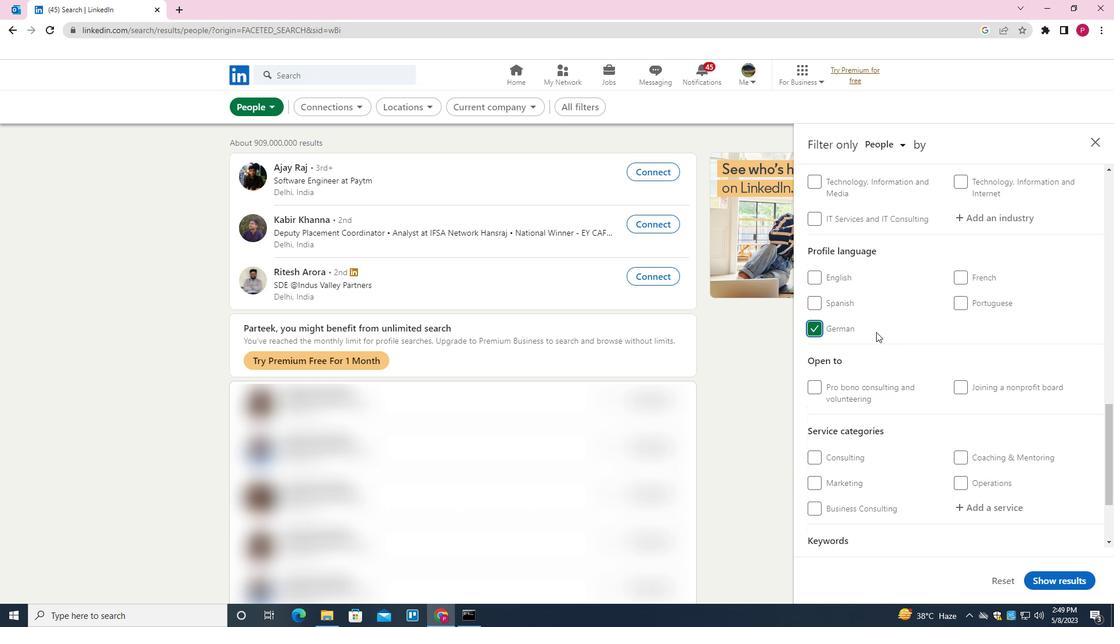 
Action: Mouse scrolled (877, 332) with delta (0, 0)
Screenshot: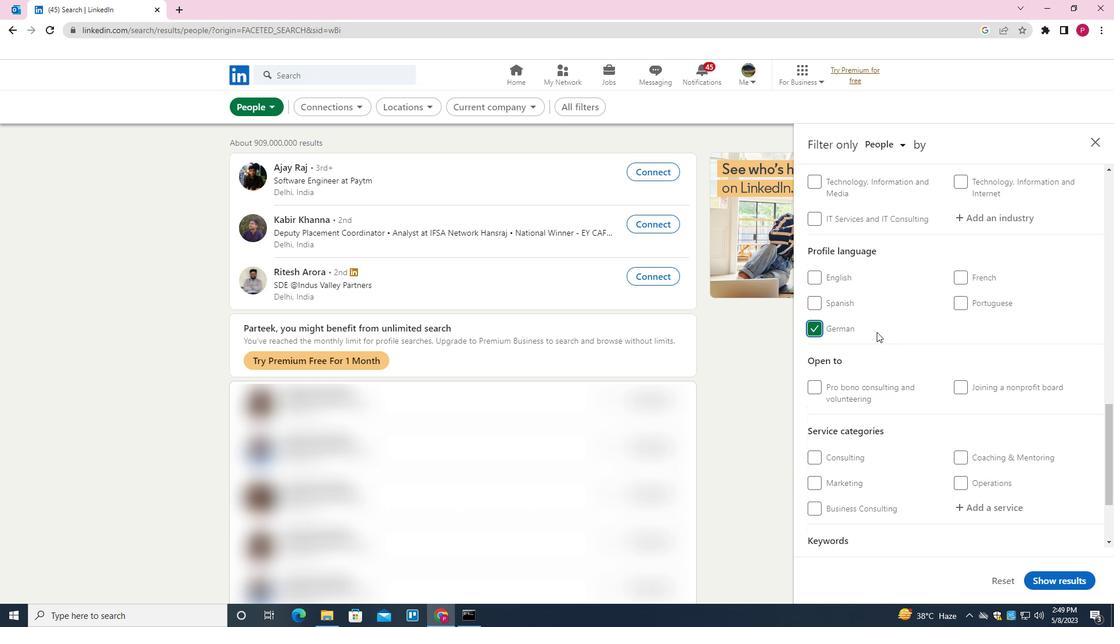
Action: Mouse scrolled (877, 332) with delta (0, 0)
Screenshot: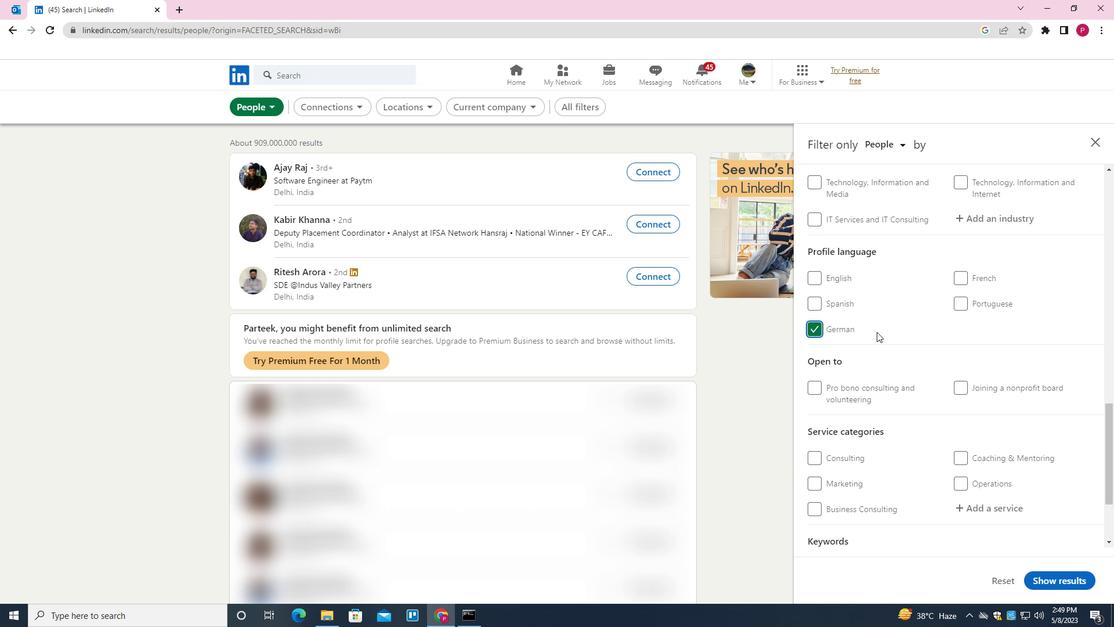 
Action: Mouse scrolled (877, 332) with delta (0, 0)
Screenshot: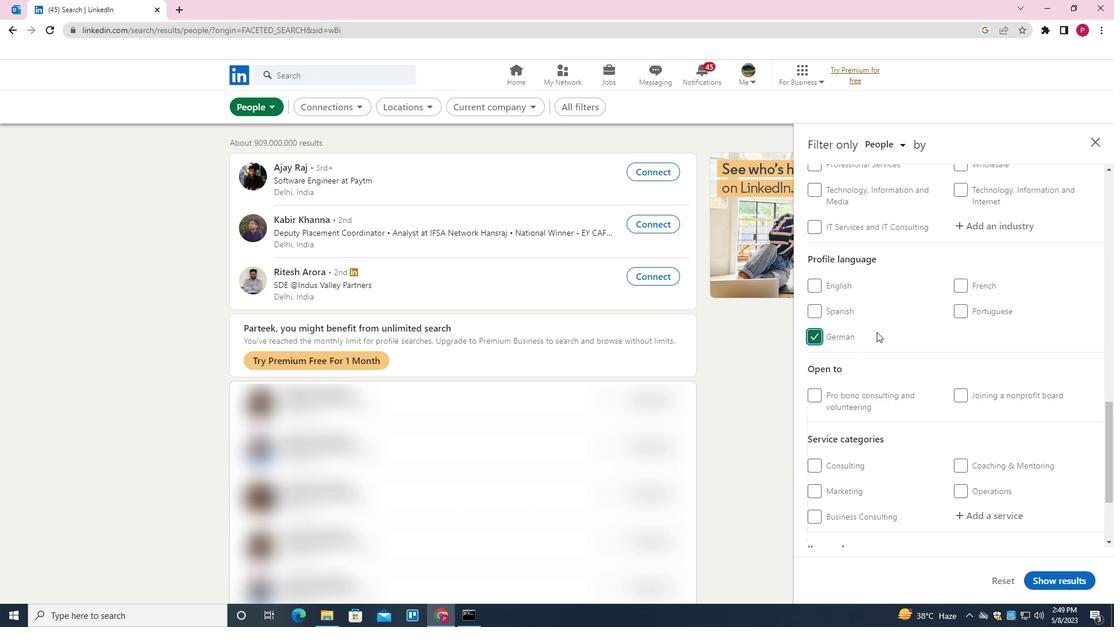 
Action: Mouse moved to (880, 330)
Screenshot: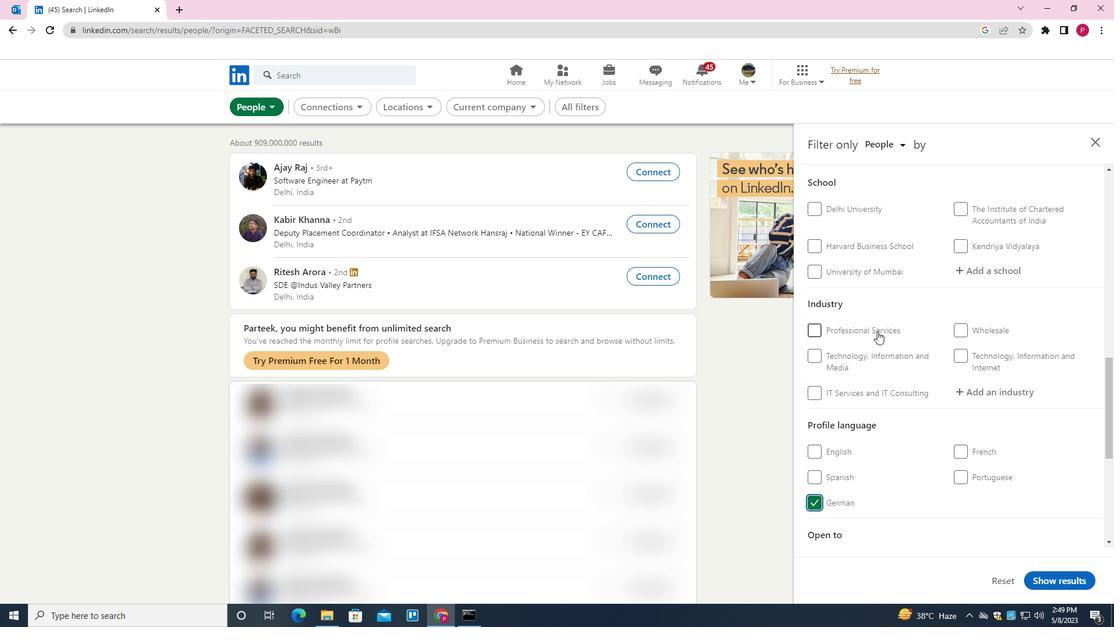 
Action: Mouse scrolled (880, 331) with delta (0, 0)
Screenshot: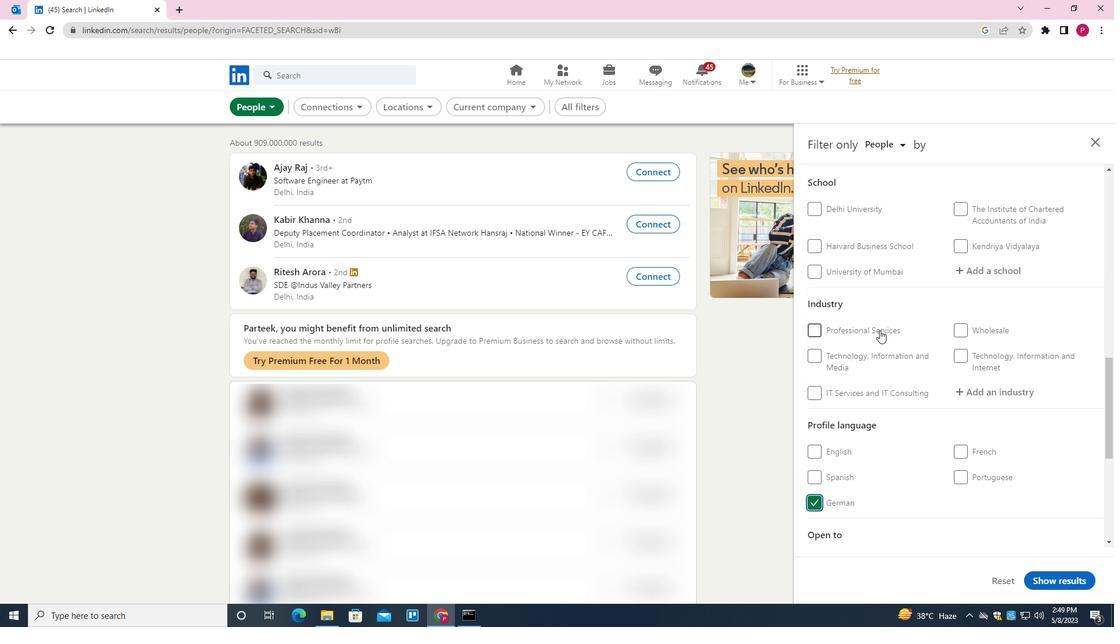 
Action: Mouse scrolled (880, 331) with delta (0, 0)
Screenshot: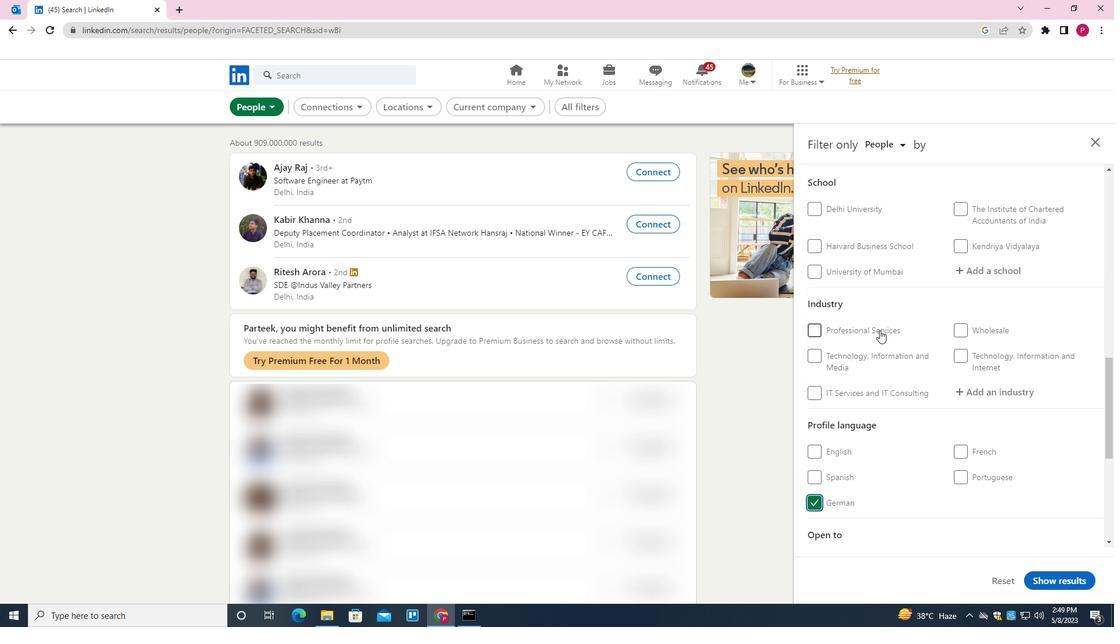 
Action: Mouse scrolled (880, 331) with delta (0, 0)
Screenshot: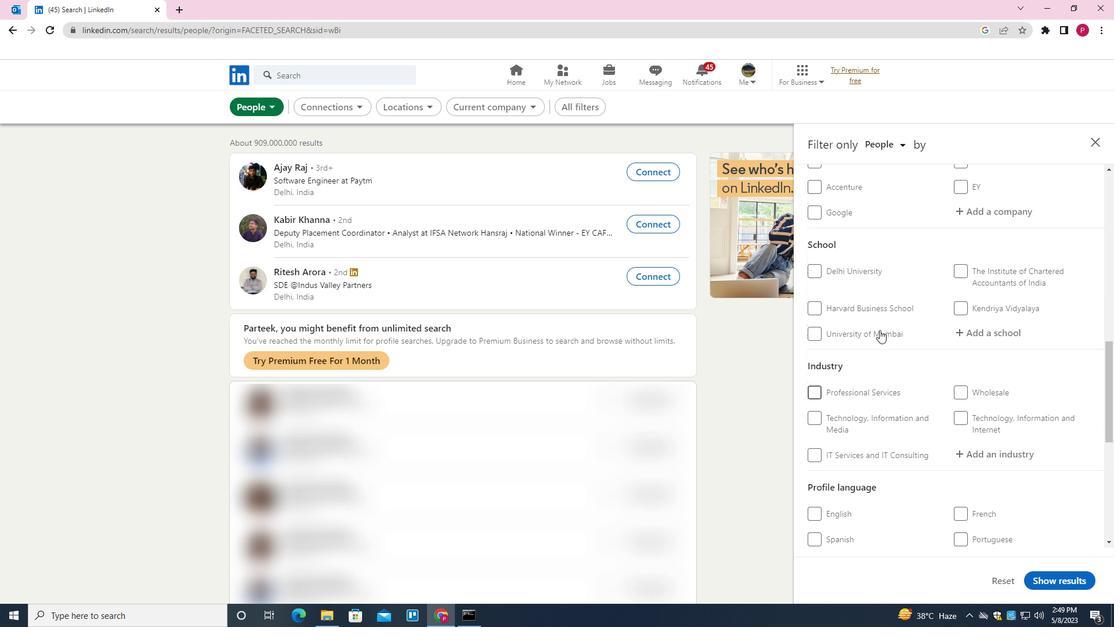 
Action: Mouse scrolled (880, 331) with delta (0, 0)
Screenshot: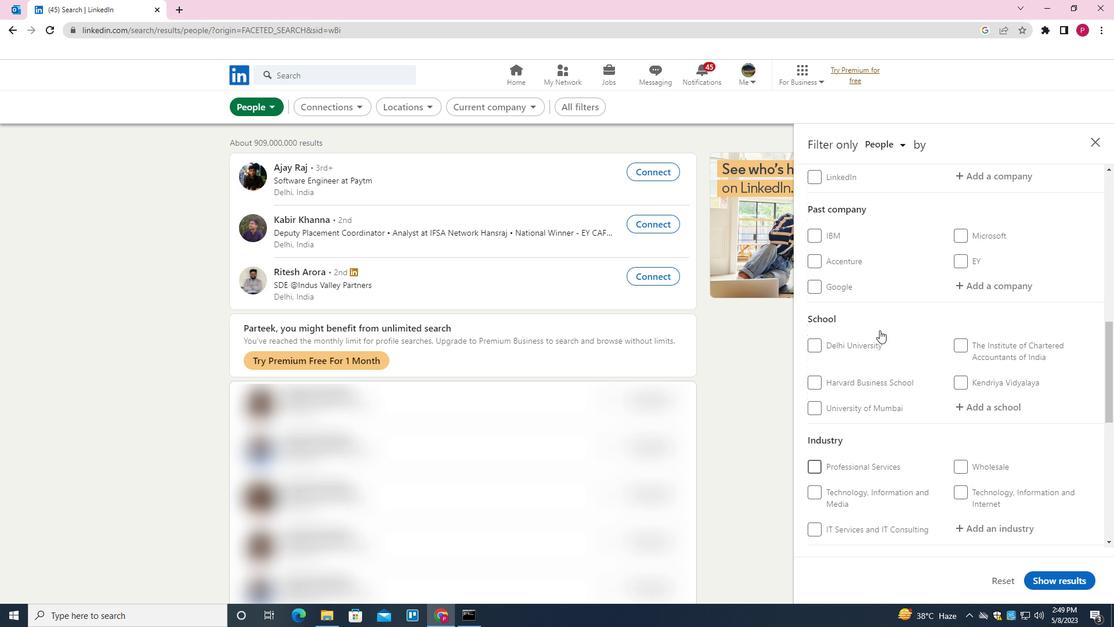 
Action: Mouse moved to (985, 270)
Screenshot: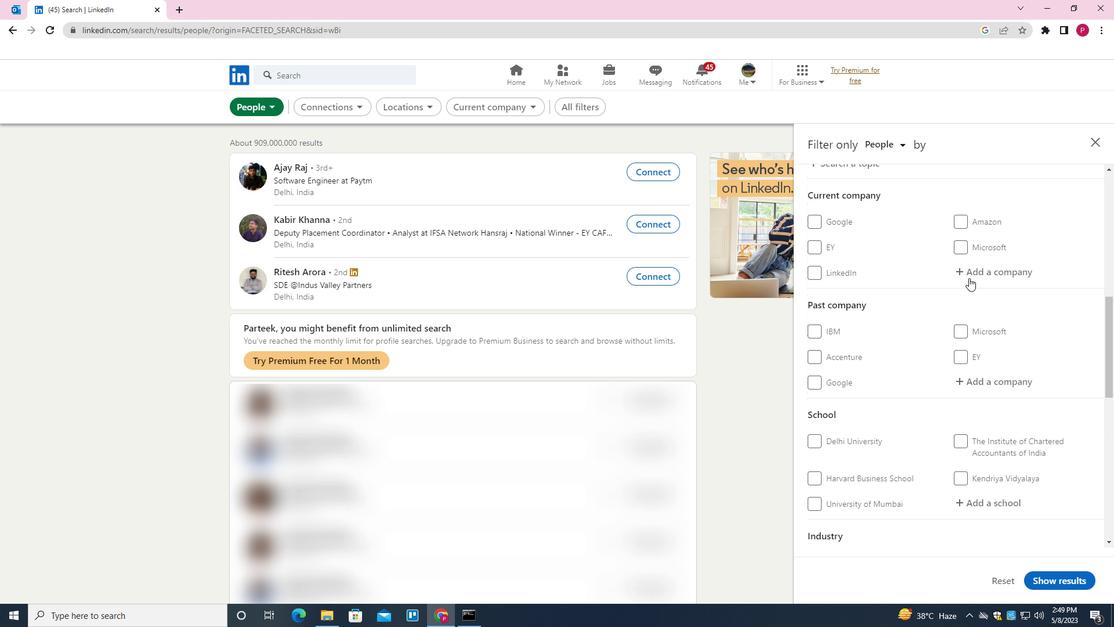 
Action: Mouse pressed left at (985, 270)
Screenshot: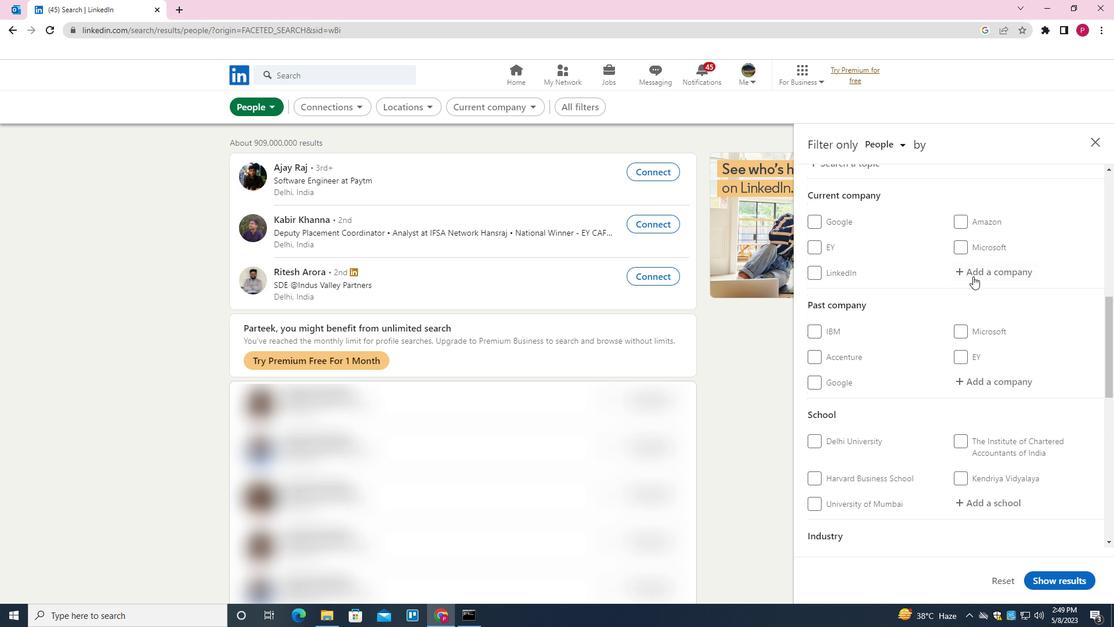 
Action: Mouse moved to (895, 332)
Screenshot: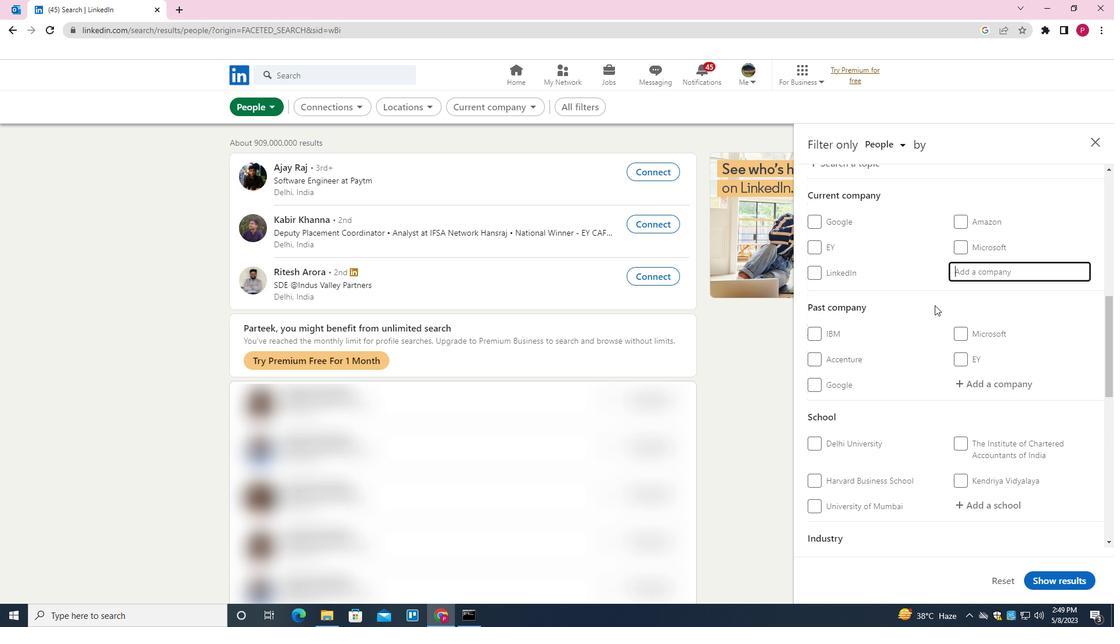 
Action: Key pressed <Key.shift>D.<Key.shift>E<Key.space><Key.shift><Key.shift><Key.shift>SHAW<Key.space><Key.shift>INDIA<Key.space>
Screenshot: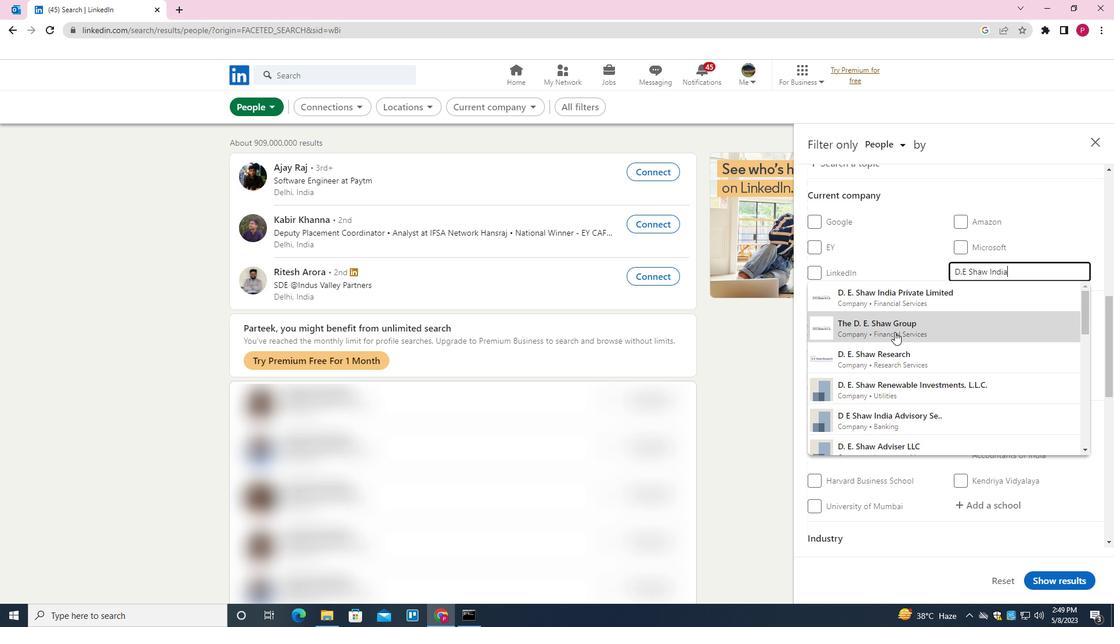 
Action: Mouse moved to (895, 332)
Screenshot: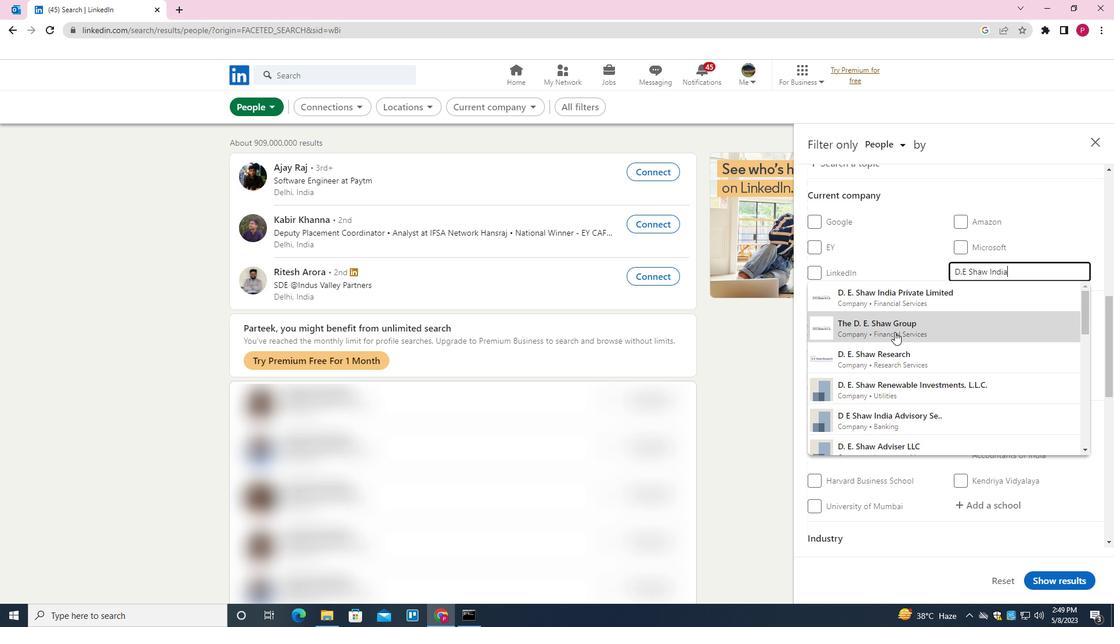 
Action: Key pressed <Key.shift>PRIVATE<Key.space><Key.shift>LIMITED<Key.down><Key.enter>
Screenshot: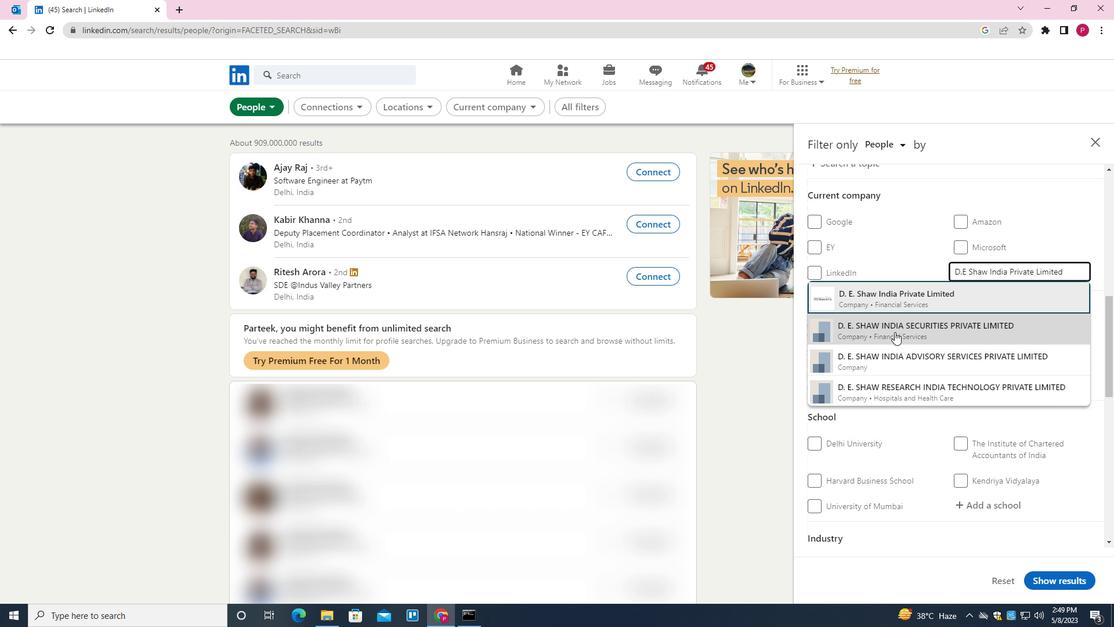 
Action: Mouse moved to (900, 329)
Screenshot: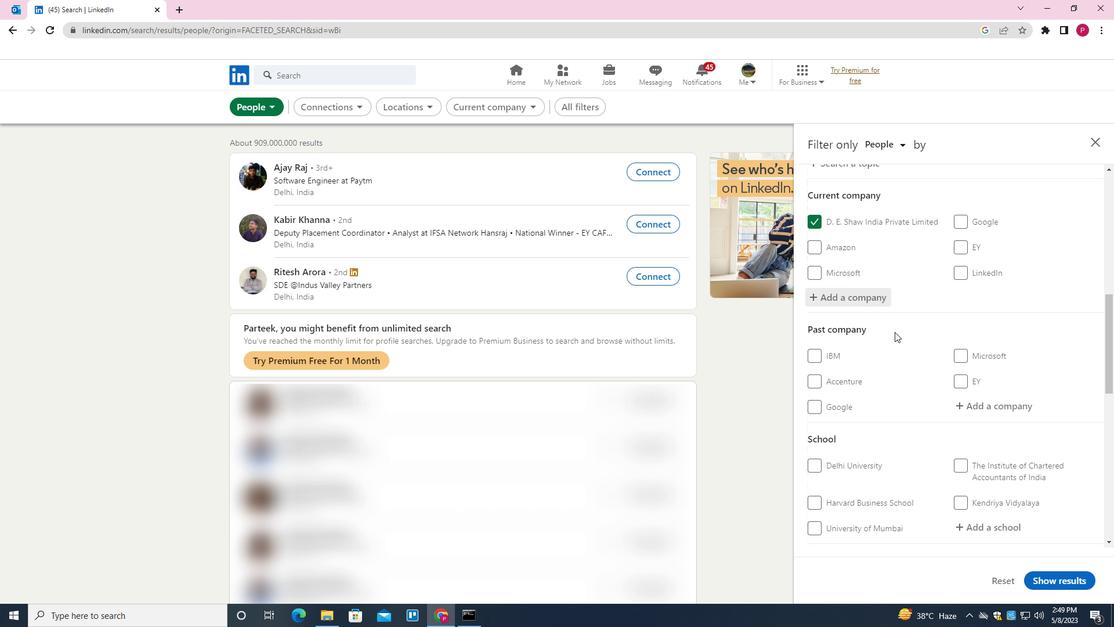 
Action: Mouse scrolled (900, 328) with delta (0, 0)
Screenshot: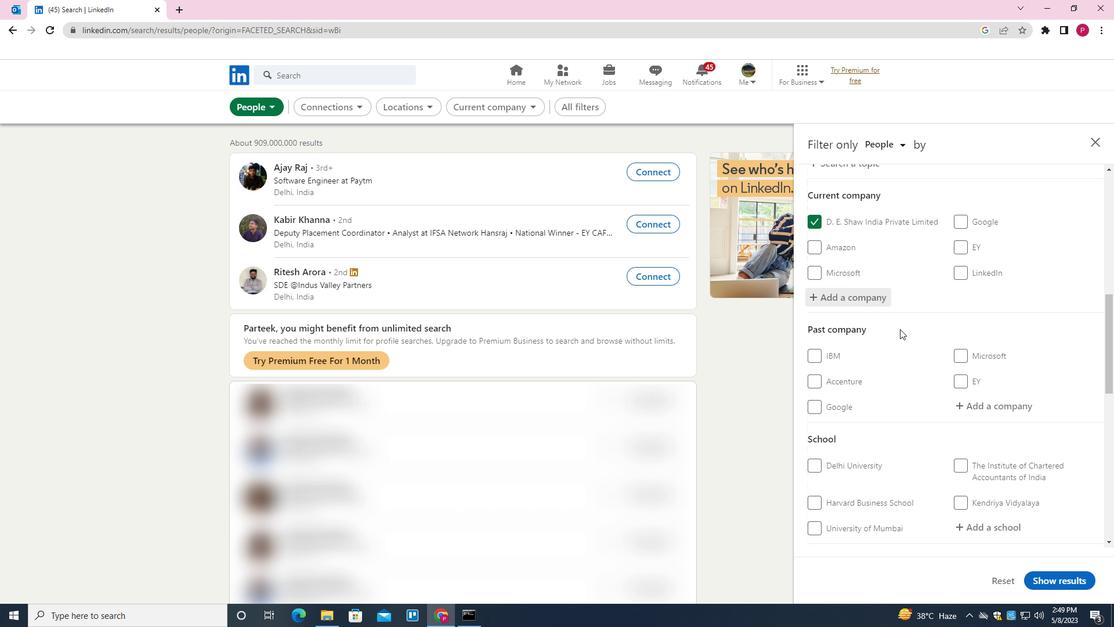 
Action: Mouse moved to (901, 329)
Screenshot: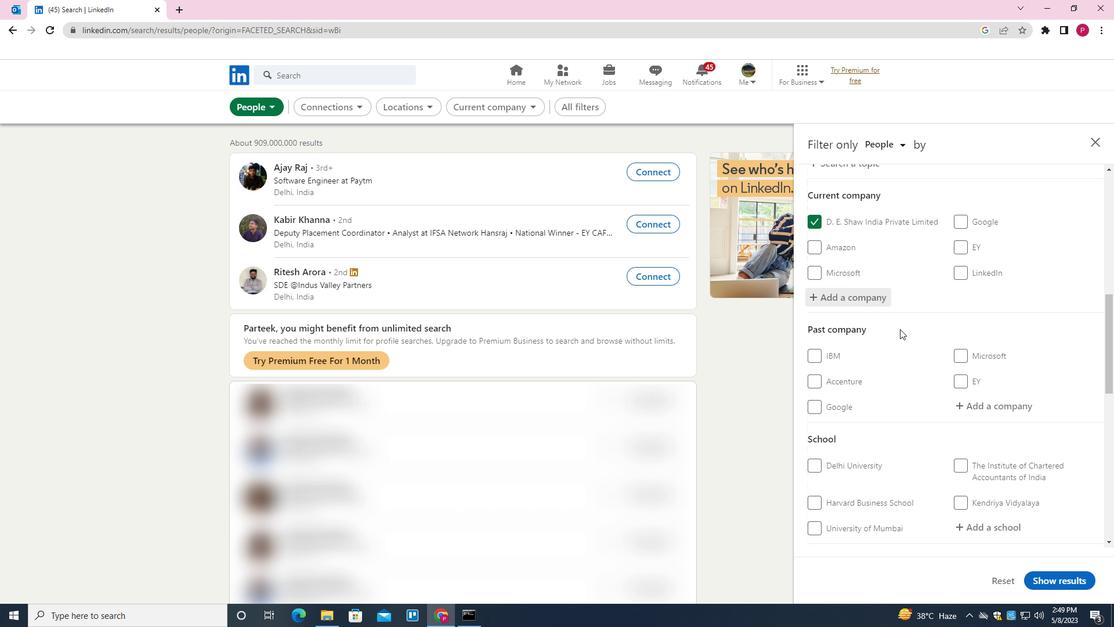 
Action: Mouse scrolled (901, 328) with delta (0, 0)
Screenshot: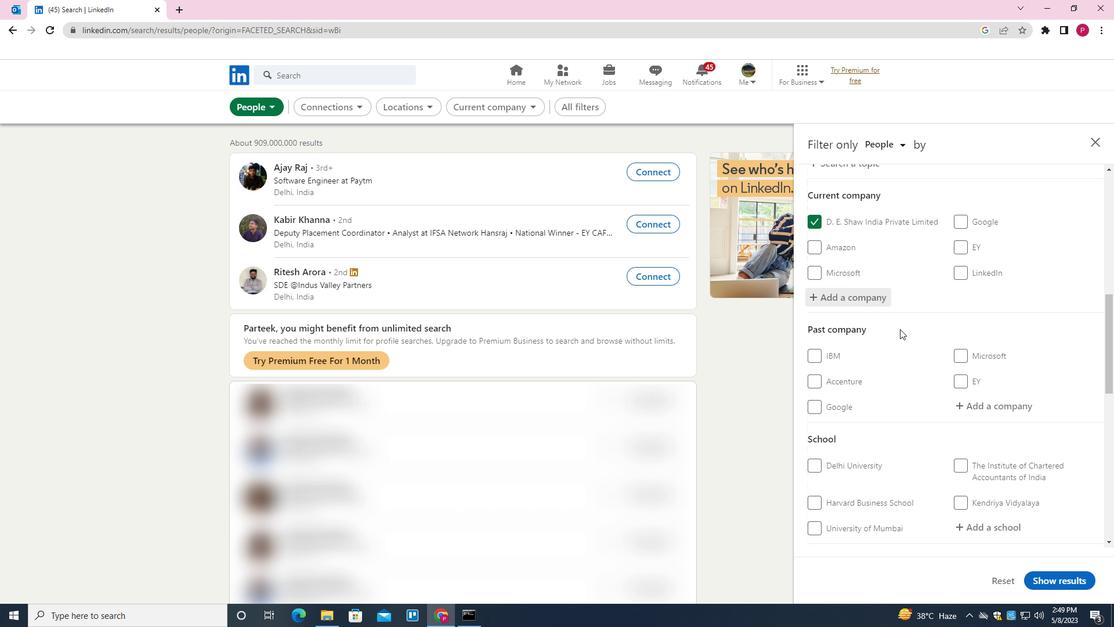 
Action: Mouse moved to (902, 329)
Screenshot: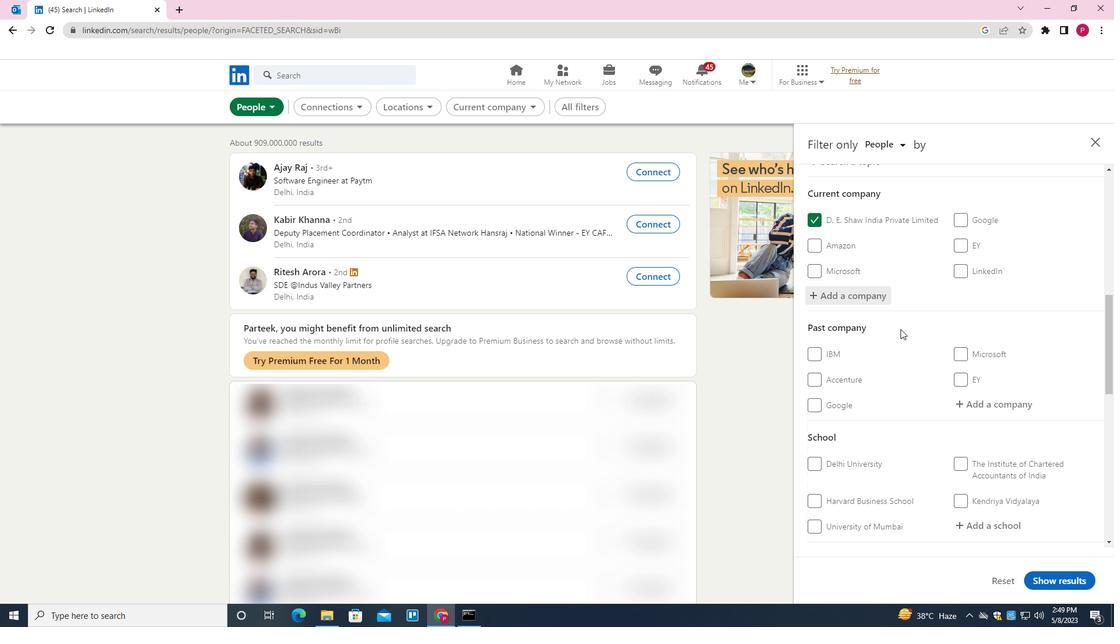 
Action: Mouse scrolled (902, 328) with delta (0, 0)
Screenshot: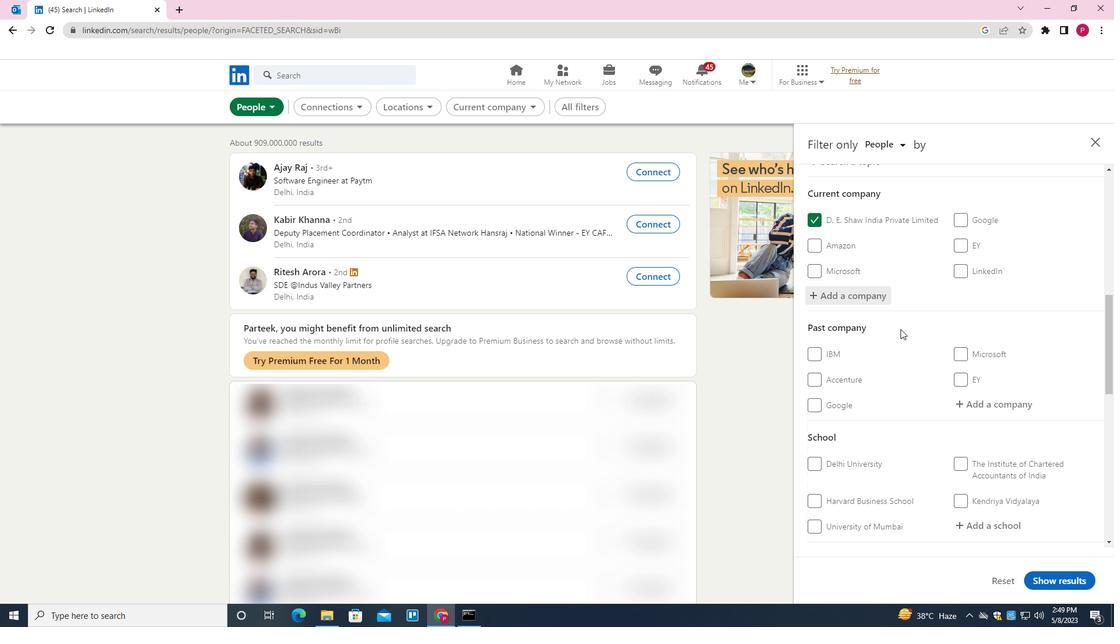 
Action: Mouse moved to (903, 328)
Screenshot: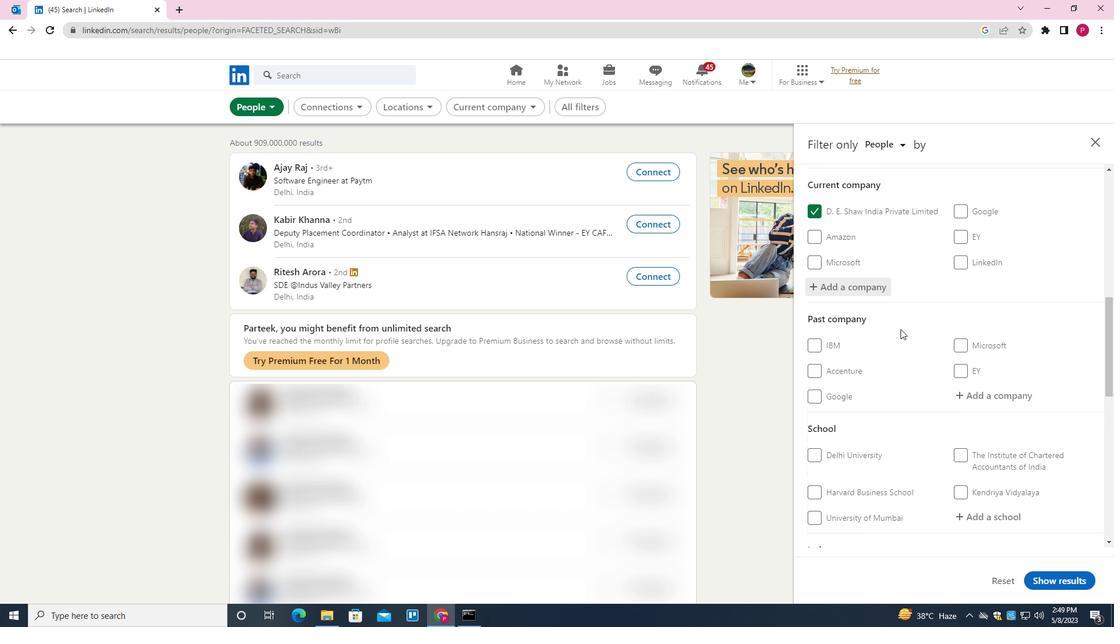 
Action: Mouse scrolled (903, 328) with delta (0, 0)
Screenshot: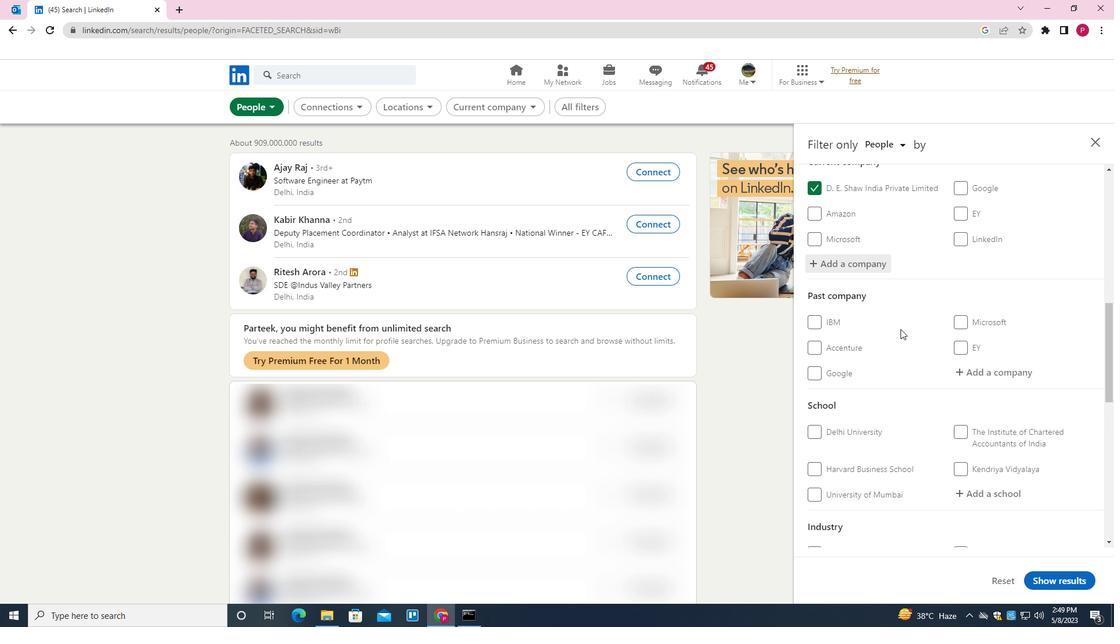 
Action: Mouse moved to (979, 294)
Screenshot: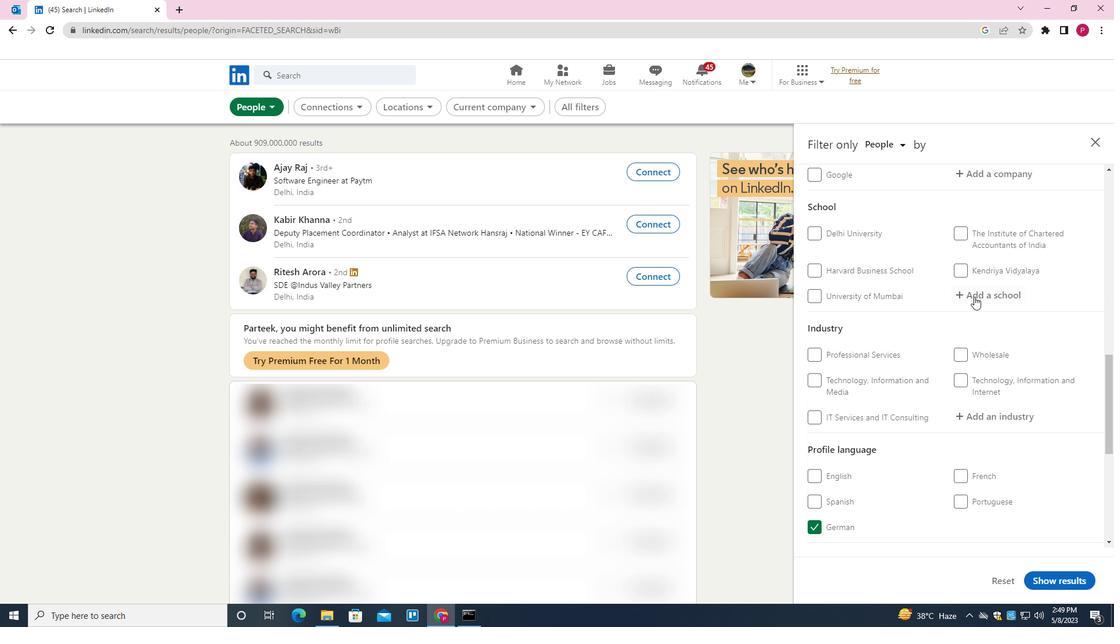 
Action: Mouse pressed left at (979, 294)
Screenshot: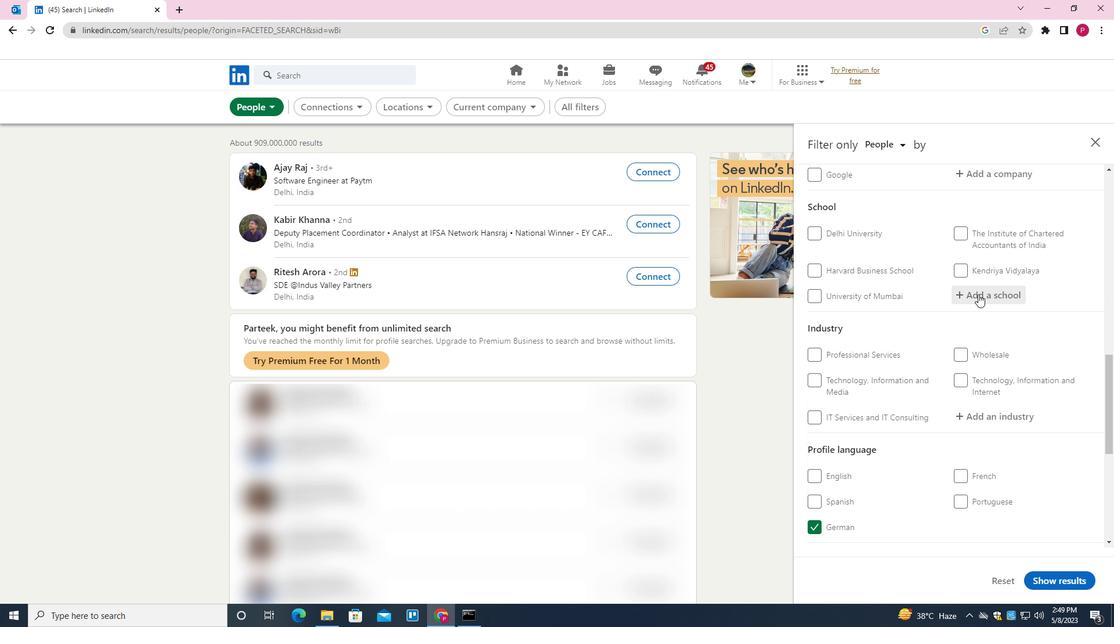 
Action: Key pressed <Key.shift>GOLU<Key.space><Key.shift><Key.shift><Key.shift><Key.shift><Key.shift><Key.shift><Key.shift><Key.shift><Key.shift><Key.shift><Key.shift>MOLU<Key.space><Key.shift><Key.shift><Key.shift><Key.shift><Key.shift><Key.shift><Key.shift><Key.shift>CUTE<Key.space><Key.shift><Key.shift><Key.shift><Key.shift><Key.shift><Key.shift><Key.shift><Key.shift><Key.shift><Key.shift><Key.shift><Key.shift><Key.shift><Key.shift><Key.shift><Key.shift><Key.shift><Key.shift><Key.shift><Key.shift><Key.shift><Key.shift><Key.shift><Key.shift><Key.shift><Key.shift><Key.shift><Key.shift><Key.shift><Key.shift><Key.shift><Key.shift><Key.shift><Key.shift><Key.shift><Key.shift><Key.shift><Key.shift><Key.shift><Key.shift><Key.shift><Key.shift><Key.shift>COLLEGE<Key.space><Key.shift>OF<Key.space><Key.shift>ENGINEERING<Key.space><Key.backspace>,<Key.space><Key.shift><Key.shift><Key.shift><Key.shift><Key.shift><Key.shift>BANGALORE<Key.down><Key.enter>
Screenshot: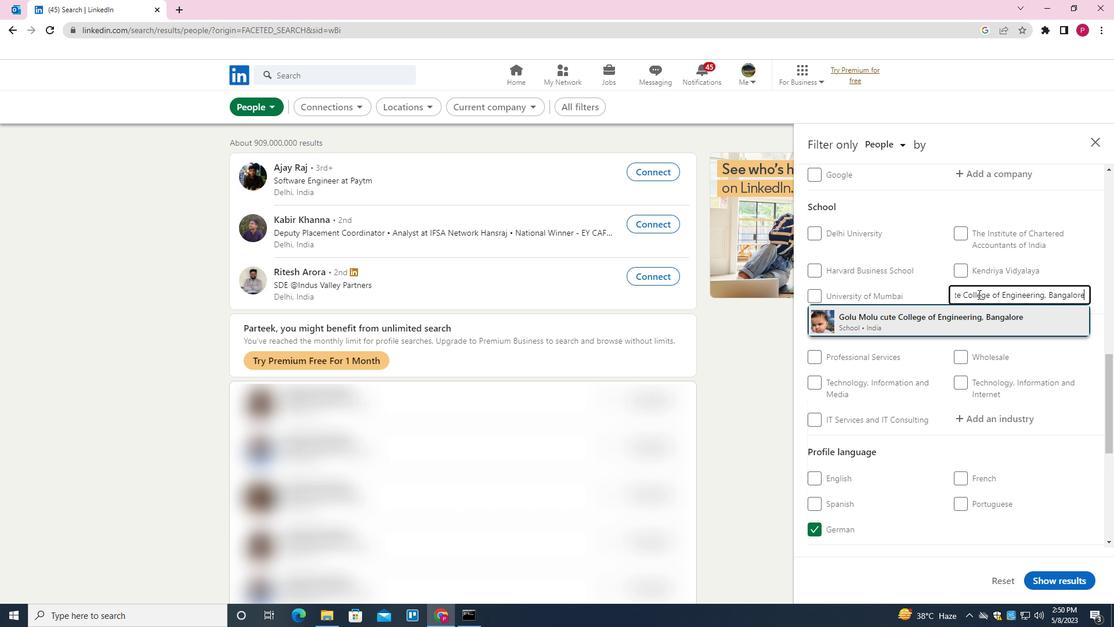 
Action: Mouse moved to (961, 303)
Screenshot: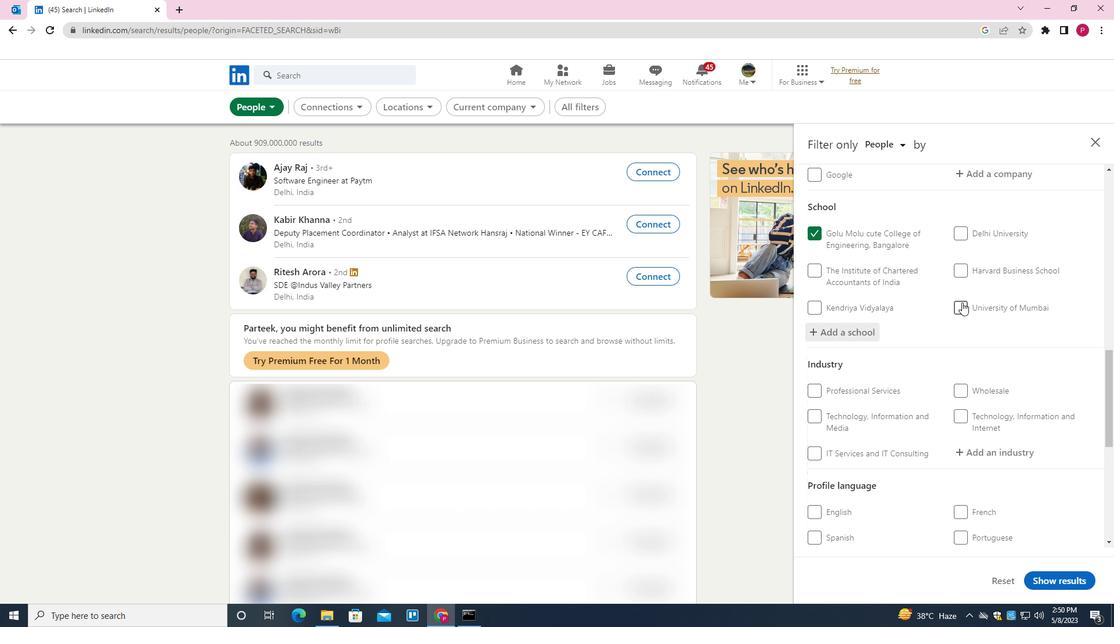 
Action: Mouse scrolled (961, 303) with delta (0, 0)
Screenshot: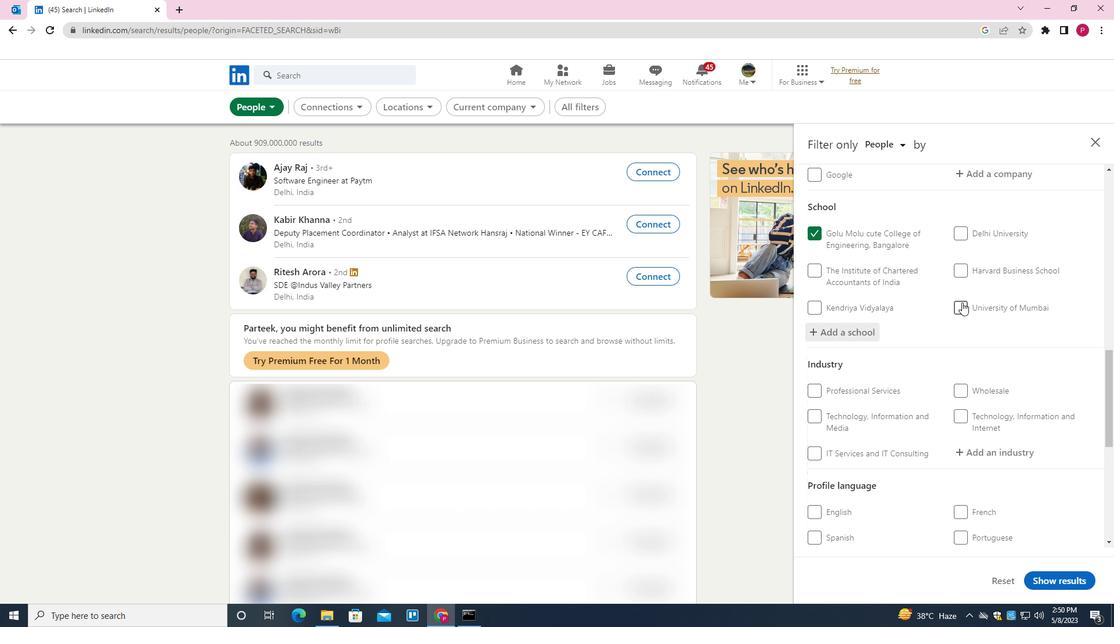 
Action: Mouse moved to (975, 317)
Screenshot: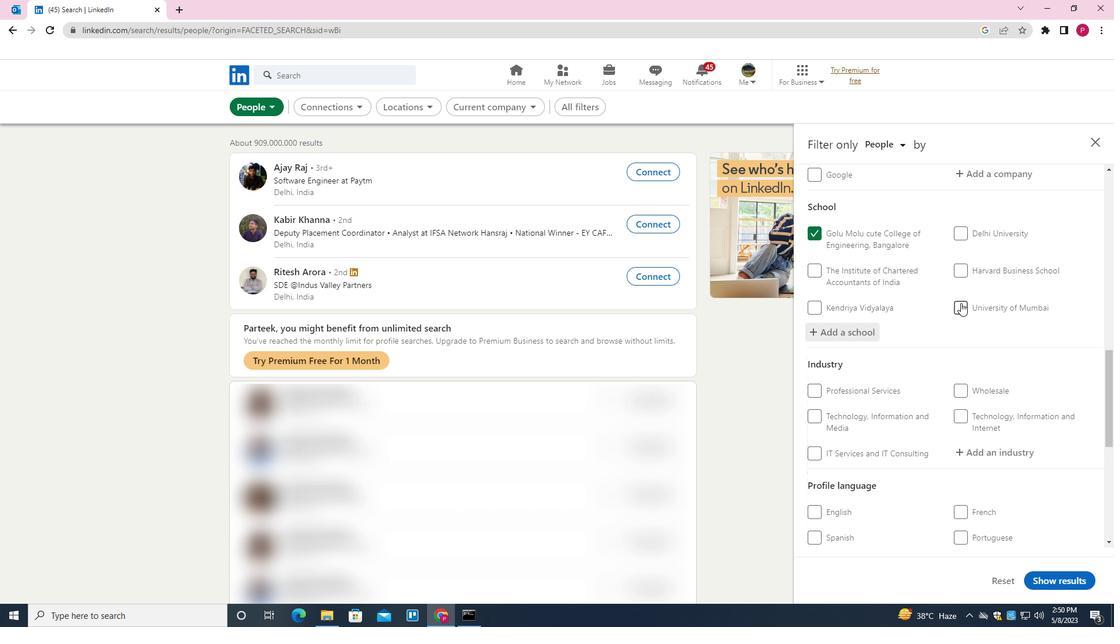 
Action: Mouse scrolled (975, 316) with delta (0, 0)
Screenshot: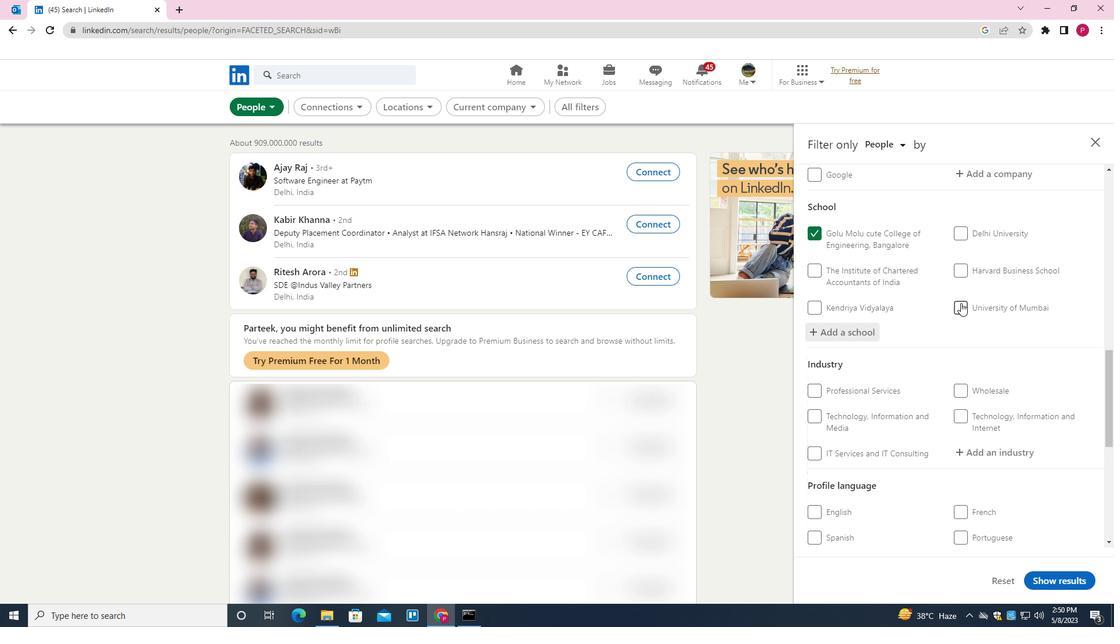 
Action: Mouse moved to (1003, 337)
Screenshot: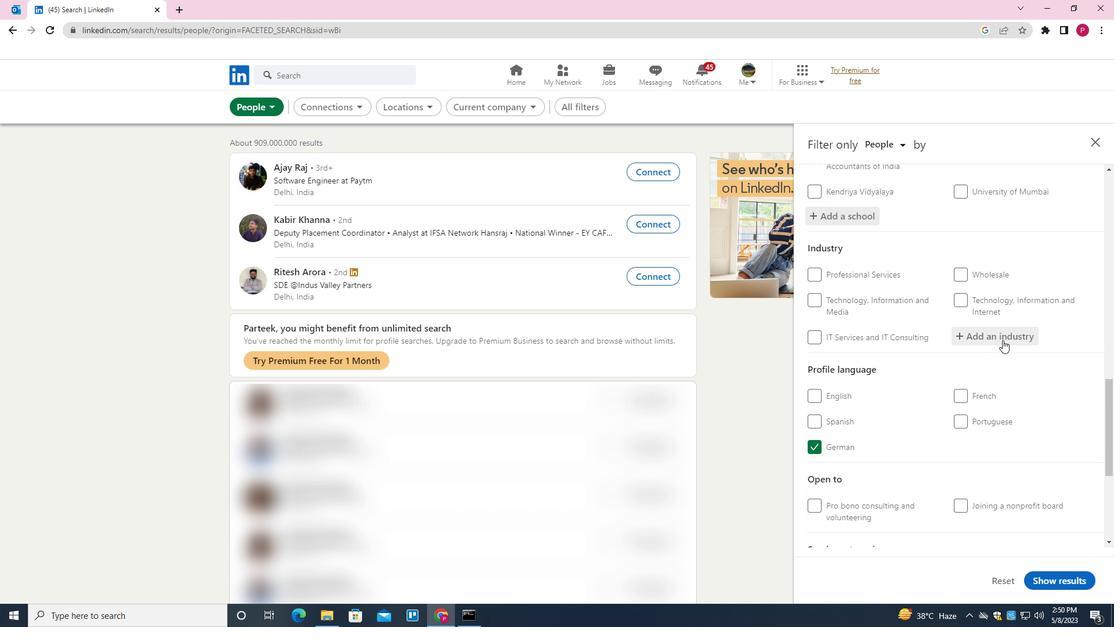
Action: Mouse pressed left at (1003, 337)
Screenshot: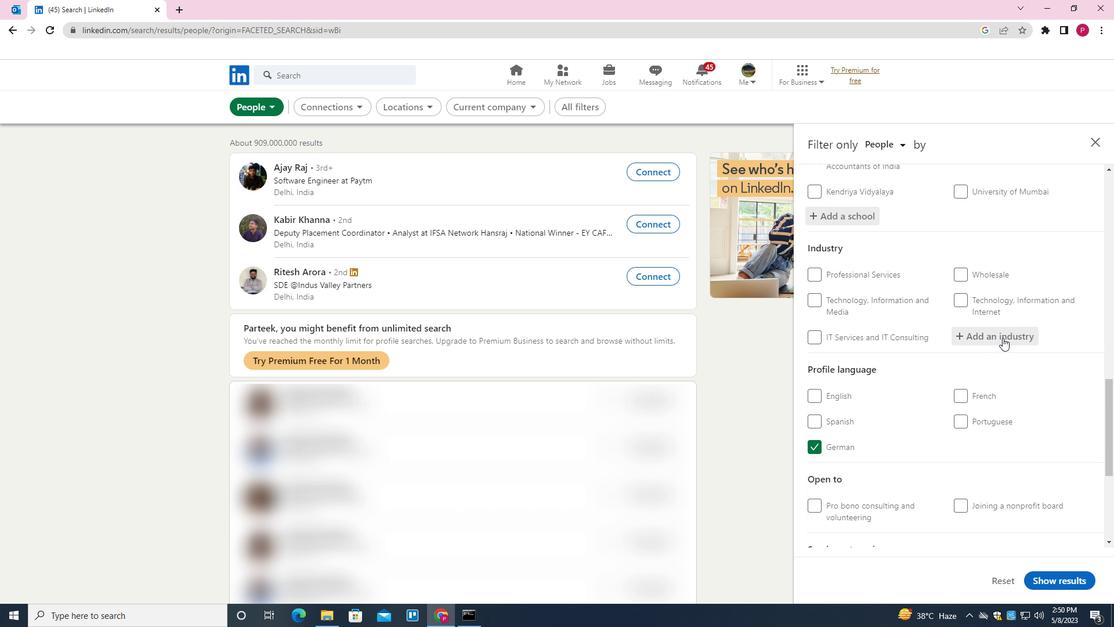 
Action: Mouse moved to (939, 380)
Screenshot: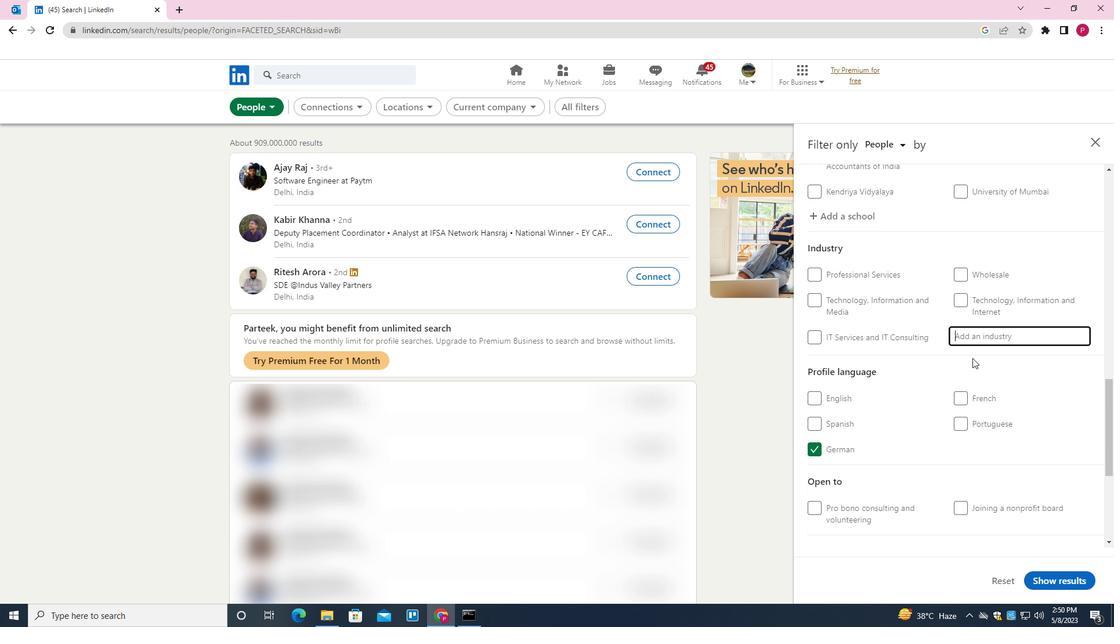
Action: Key pressed <Key.shift>ANIMATION<Key.space>AND<Key.space><Key.shift>POST-<Key.shift>PRODUCTION<Key.down><Key.enter>
Screenshot: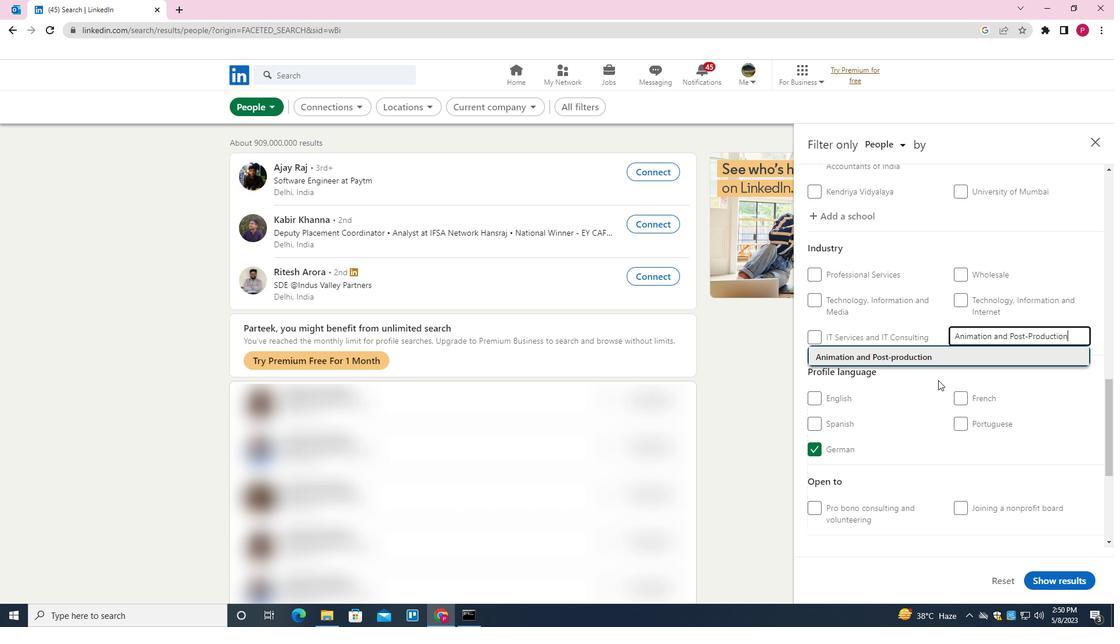
Action: Mouse moved to (934, 383)
Screenshot: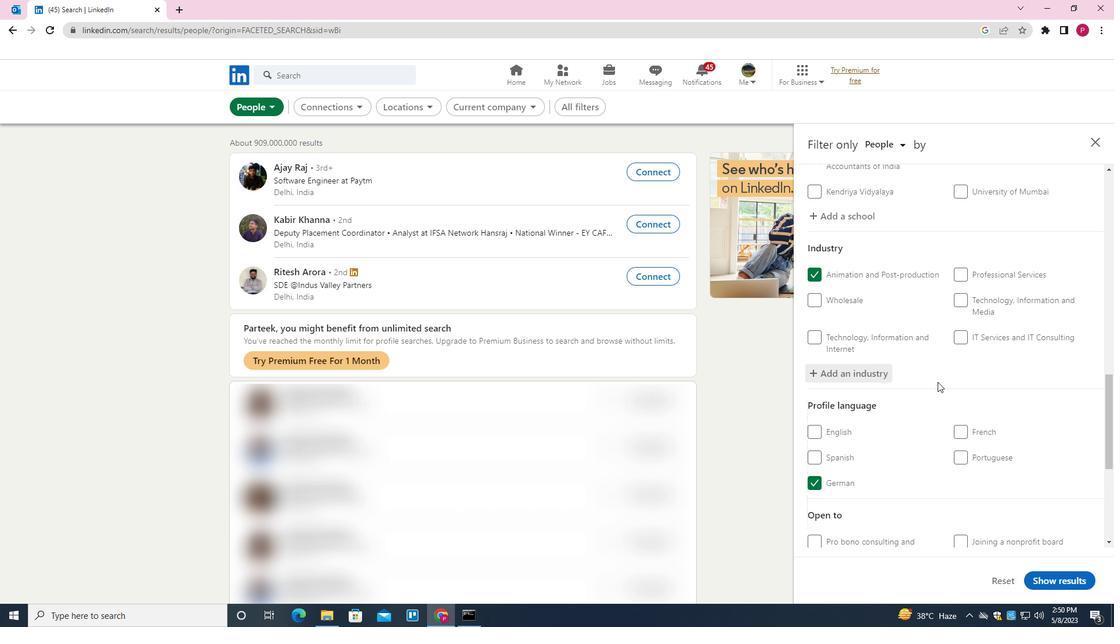 
Action: Mouse scrolled (934, 383) with delta (0, 0)
Screenshot: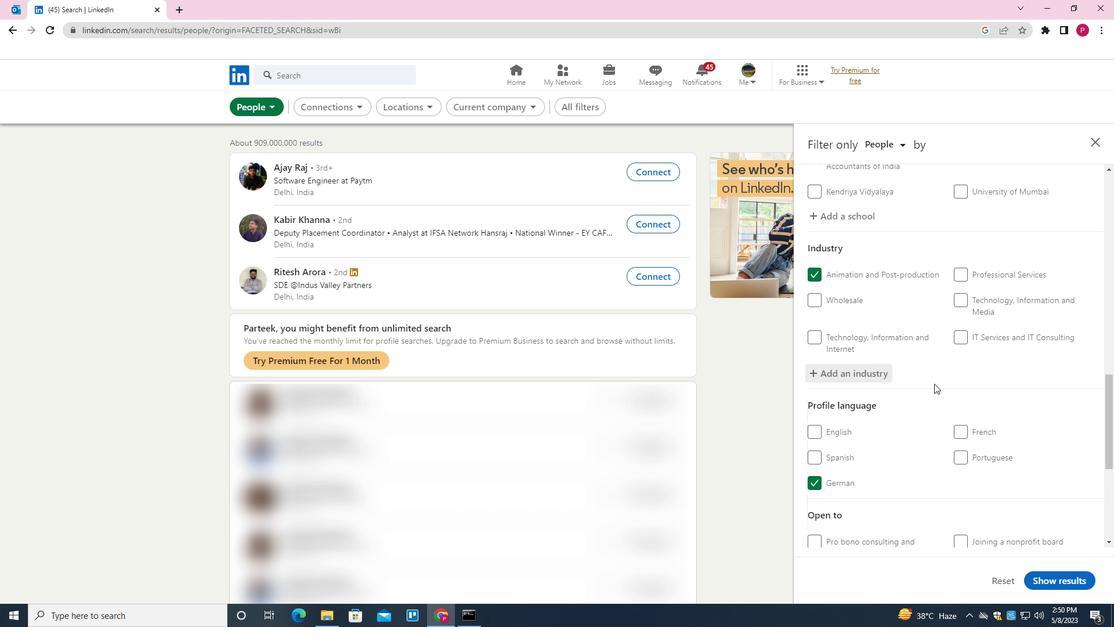 
Action: Mouse scrolled (934, 383) with delta (0, 0)
Screenshot: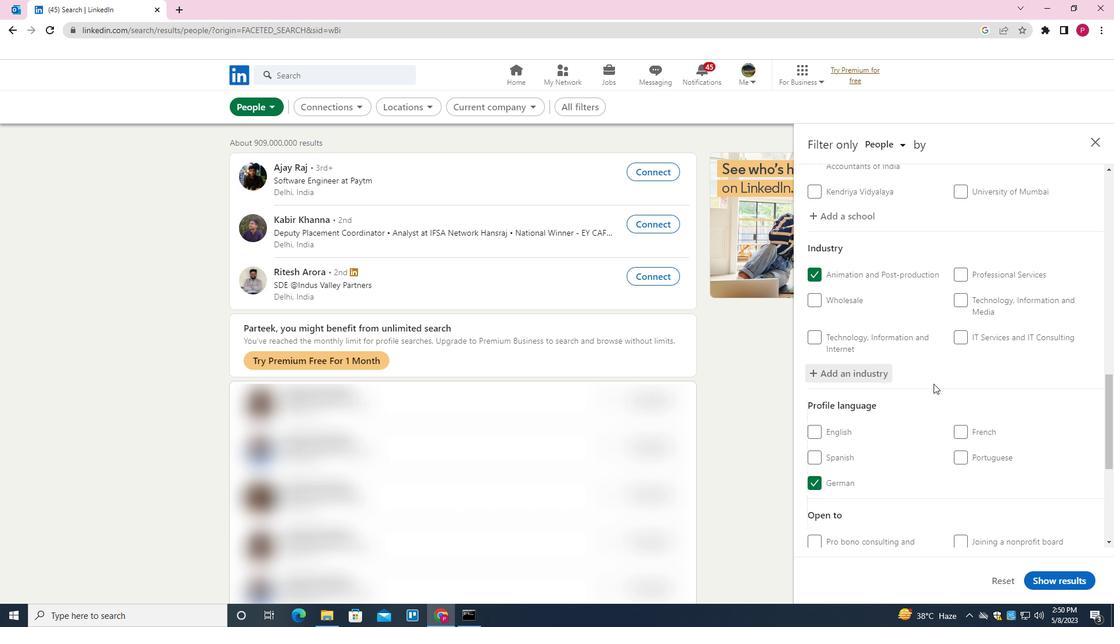 
Action: Mouse scrolled (934, 383) with delta (0, 0)
Screenshot: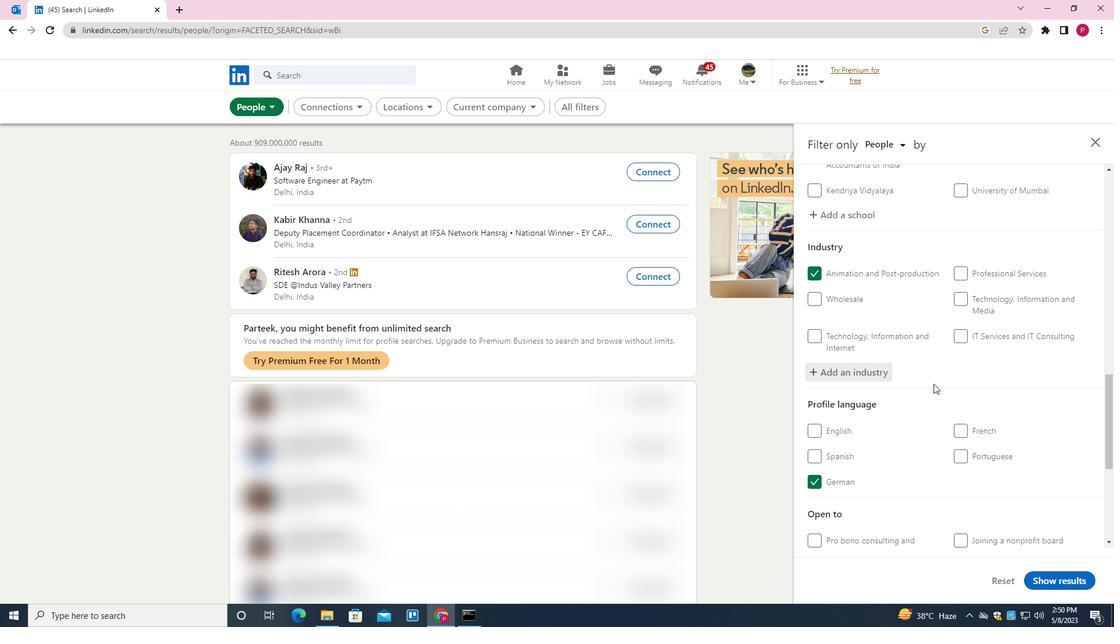 
Action: Mouse scrolled (934, 383) with delta (0, 0)
Screenshot: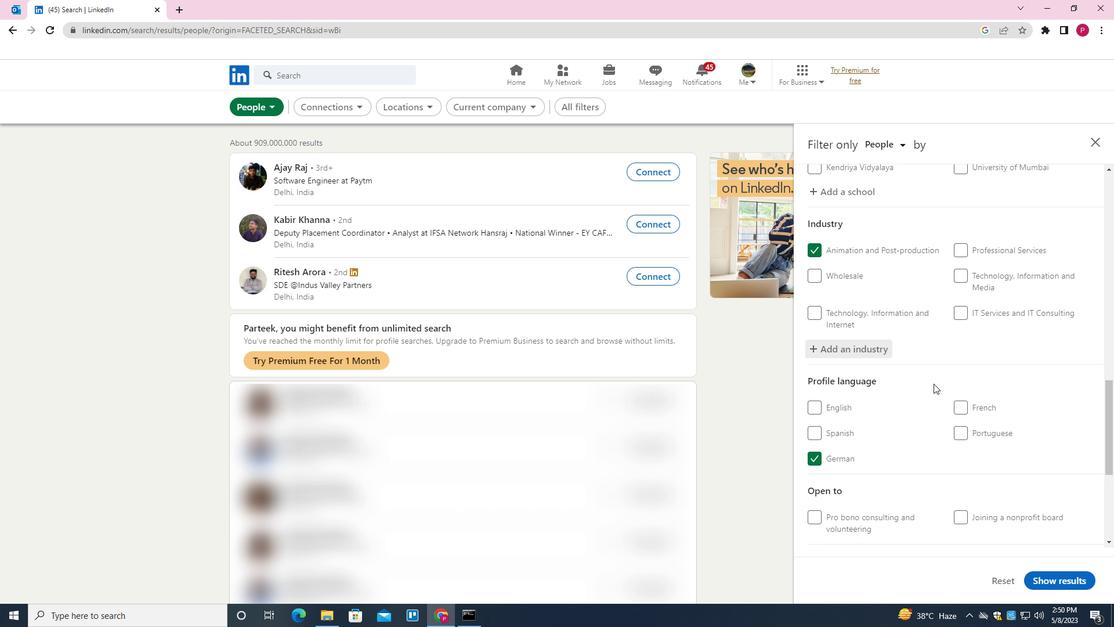 
Action: Mouse moved to (995, 431)
Screenshot: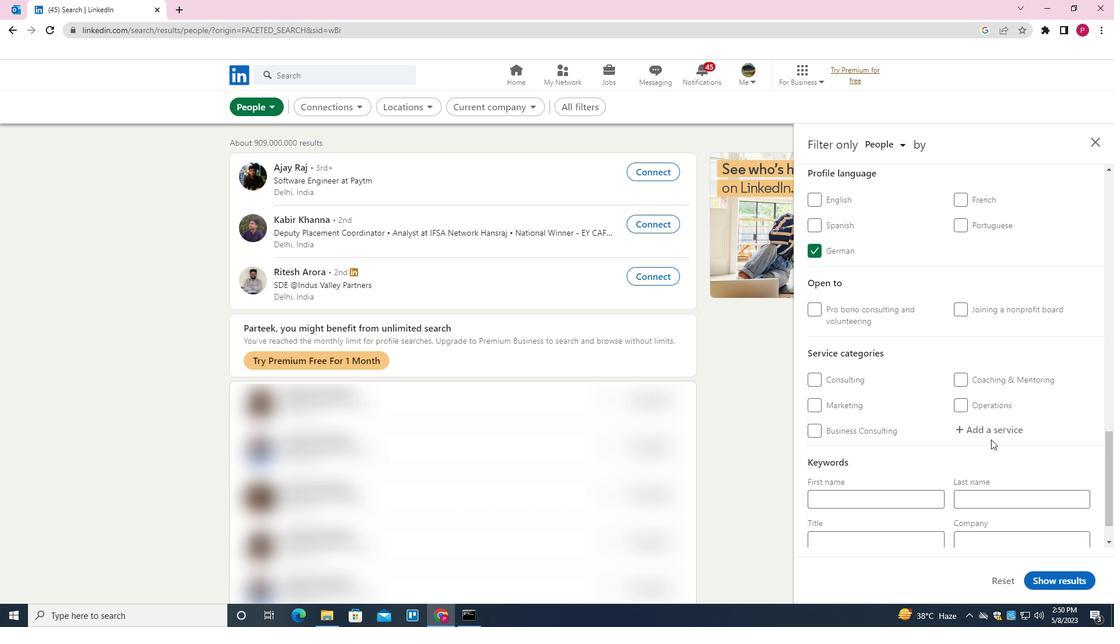 
Action: Mouse pressed left at (995, 431)
Screenshot: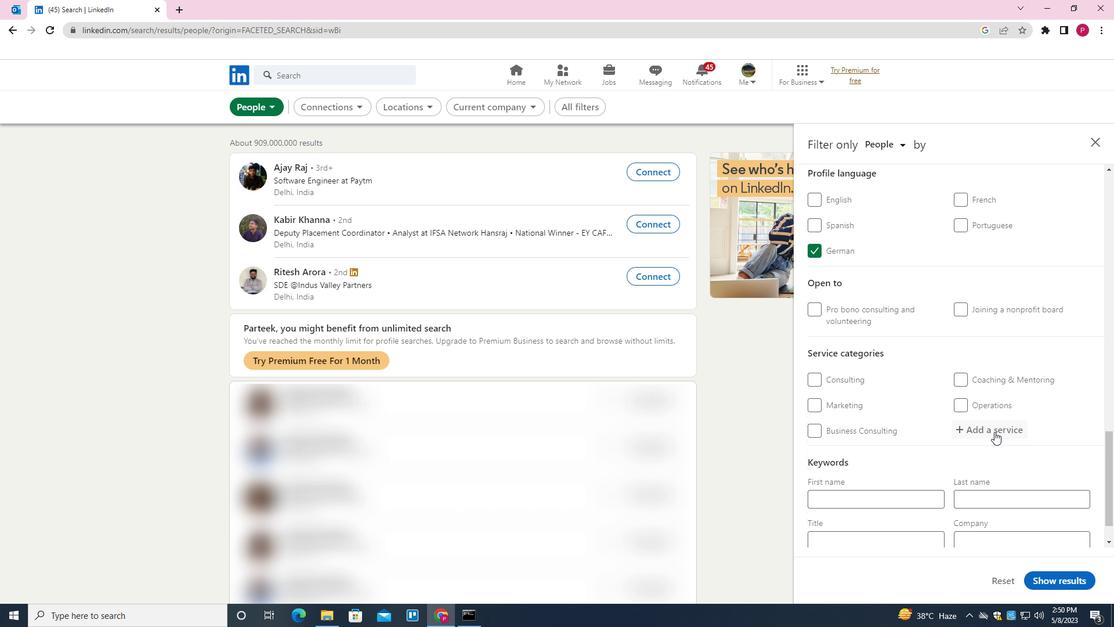 
Action: Mouse moved to (957, 457)
Screenshot: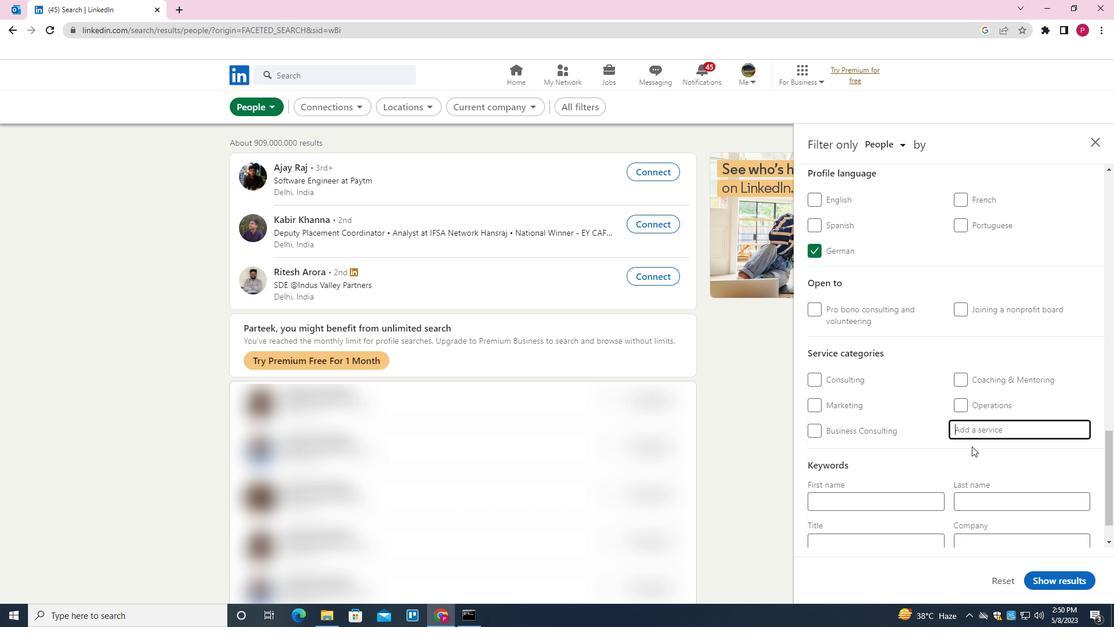 
Action: Key pressed <Key.shift>PUBLIC<Key.space><Key.shift>SPEAKING<Key.down><Key.enter>
Screenshot: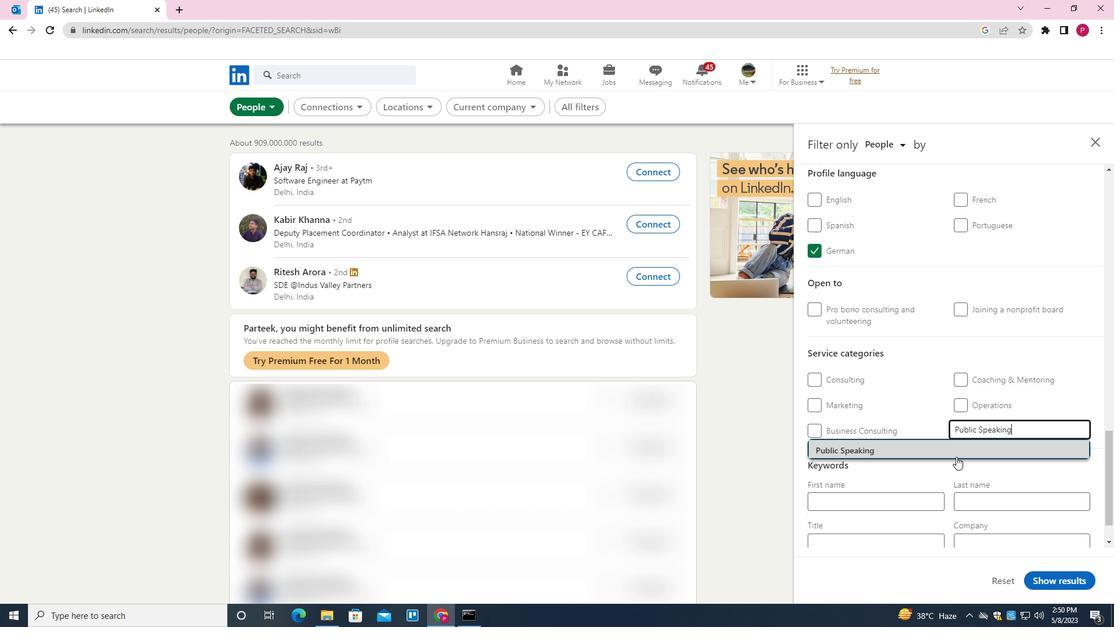 
Action: Mouse moved to (952, 458)
Screenshot: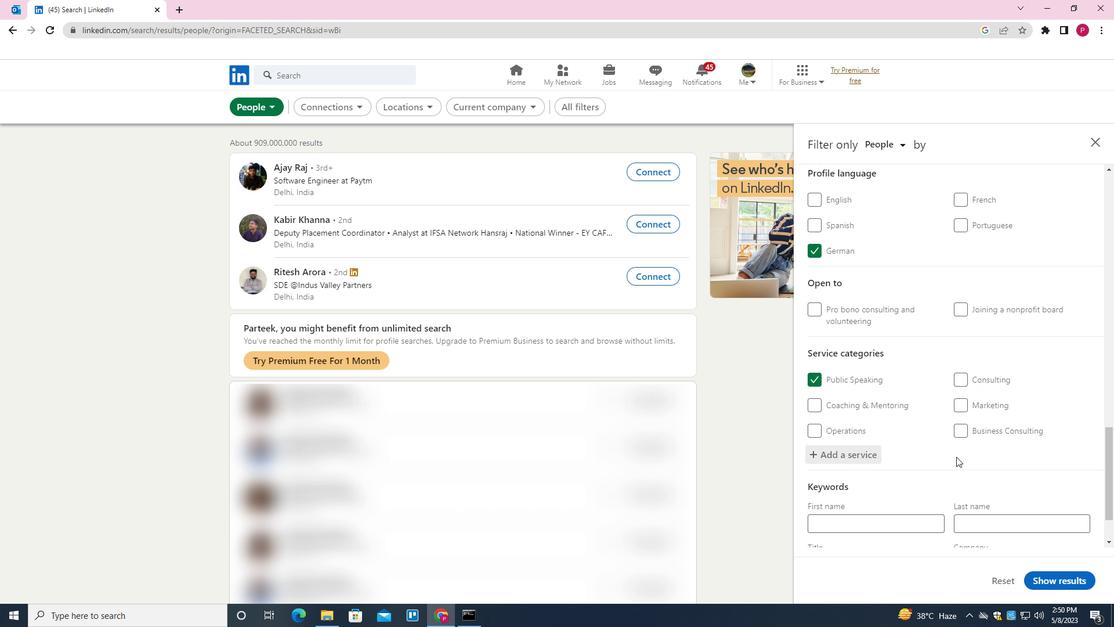
Action: Mouse scrolled (952, 457) with delta (0, 0)
Screenshot: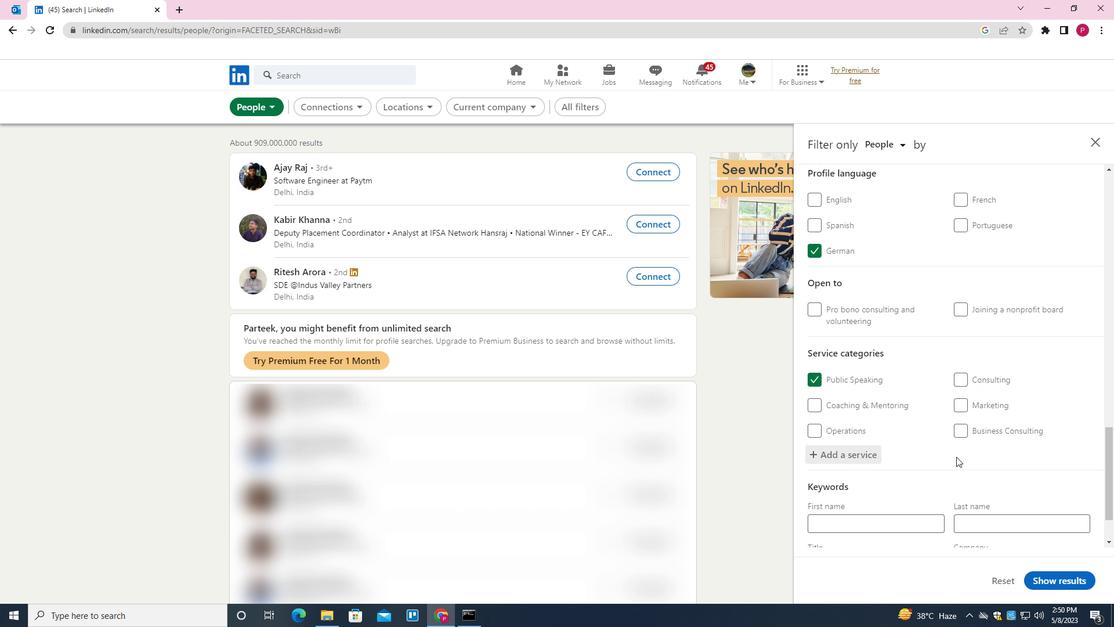 
Action: Mouse moved to (941, 465)
Screenshot: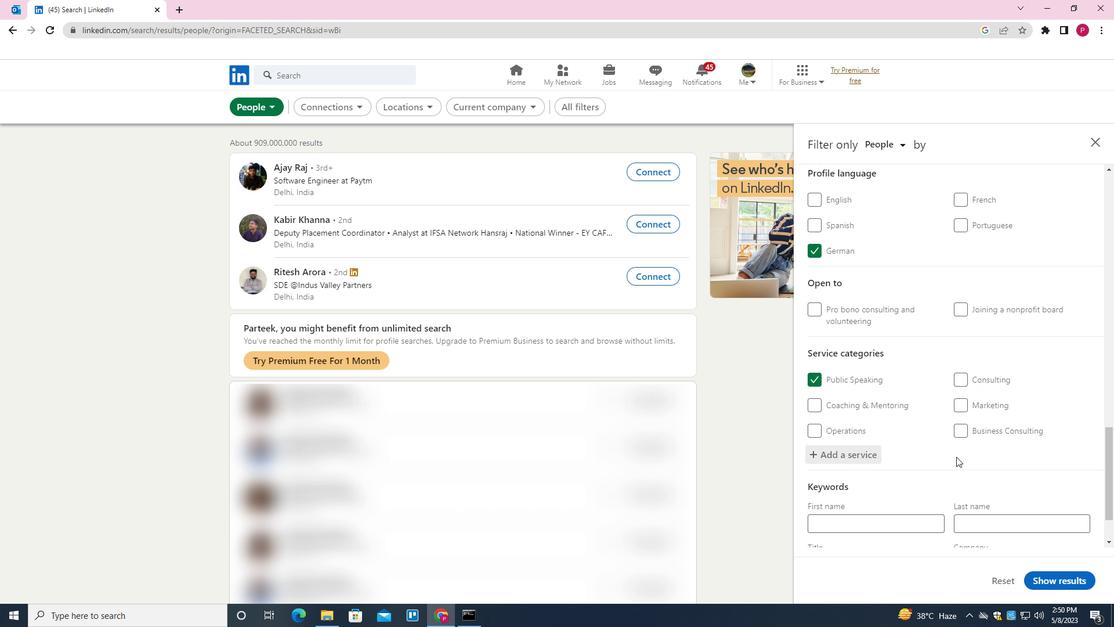 
Action: Mouse scrolled (941, 465) with delta (0, 0)
Screenshot: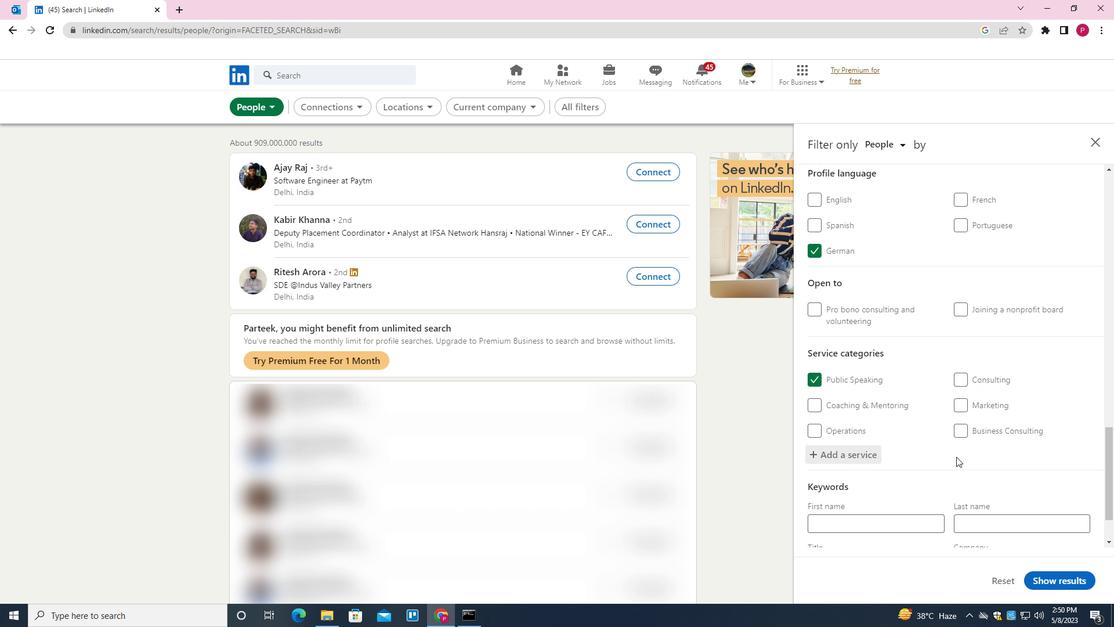 
Action: Mouse moved to (913, 497)
Screenshot: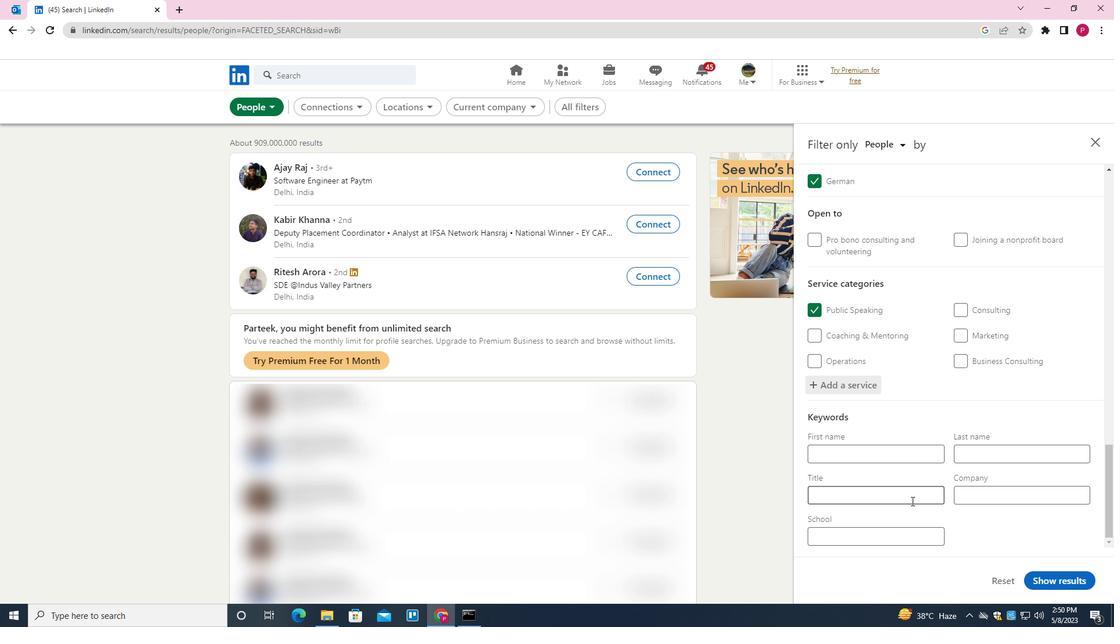 
Action: Mouse pressed left at (913, 497)
Screenshot: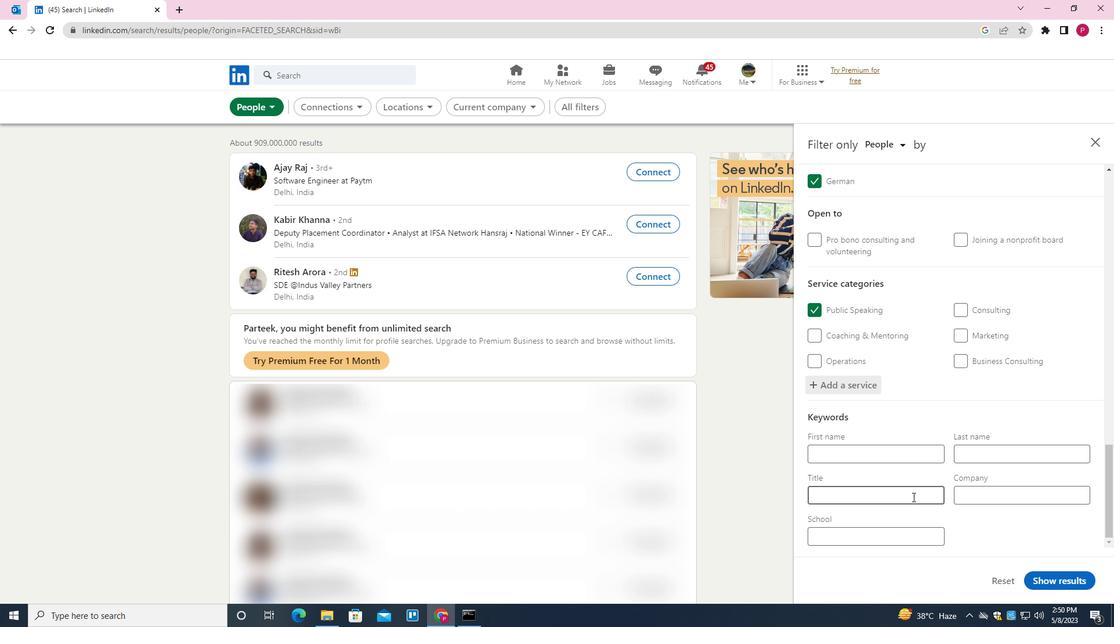 
Action: Key pressed <Key.shift><Key.shift><Key.shift>PHONE<Key.space><Key.shift>SALES<Key.space><Key.shift>SPECIALIST
Screenshot: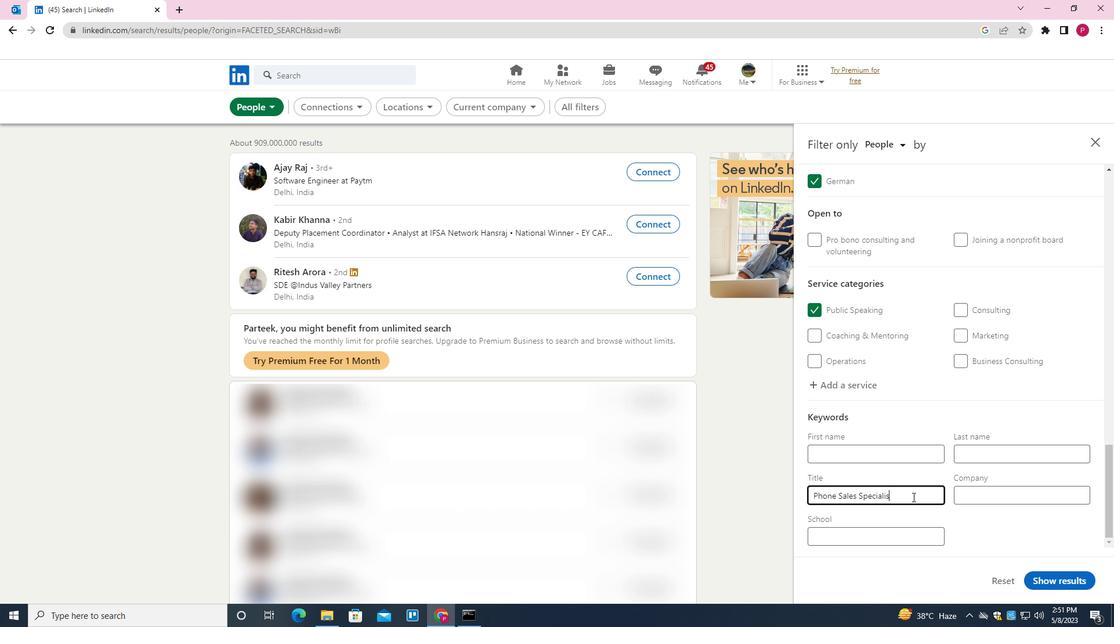 
Action: Mouse moved to (1065, 585)
Screenshot: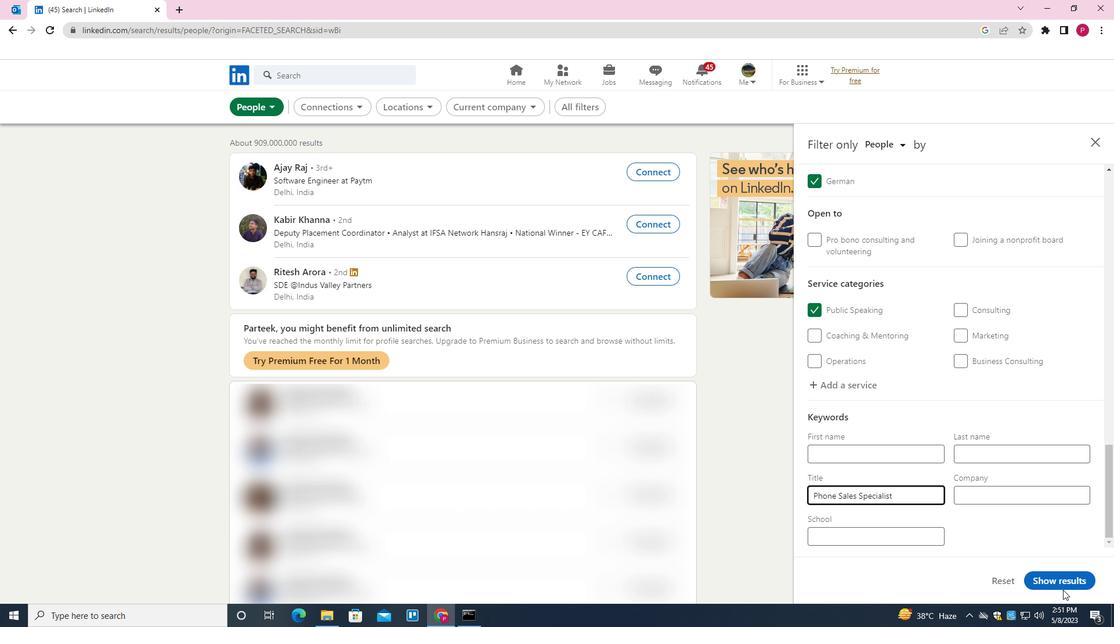 
Action: Mouse pressed left at (1065, 585)
Screenshot: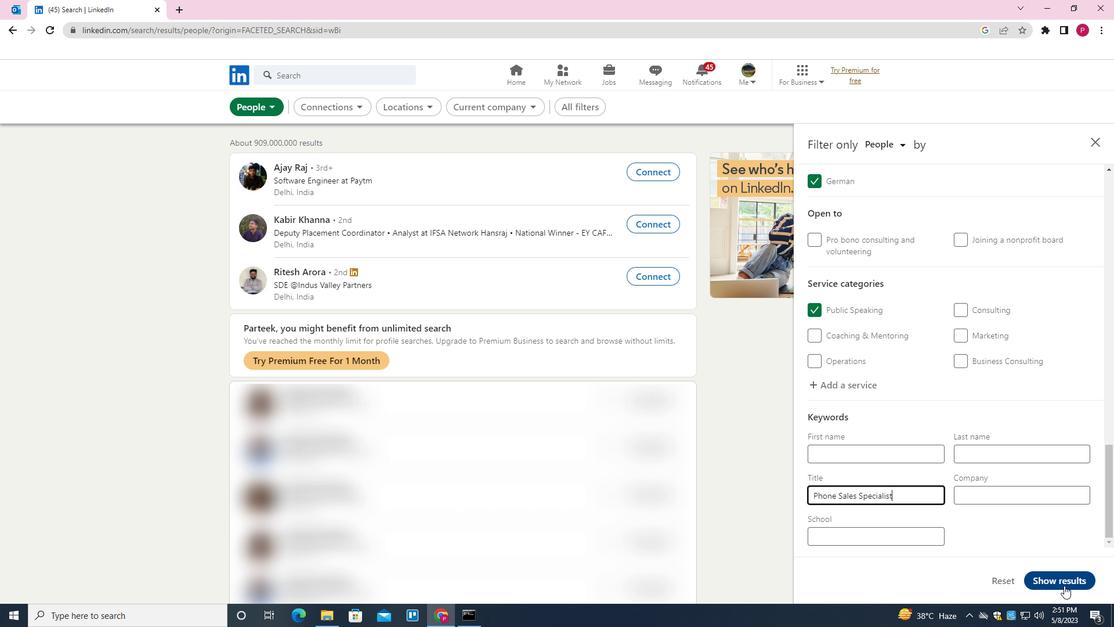 
Action: Mouse moved to (624, 329)
Screenshot: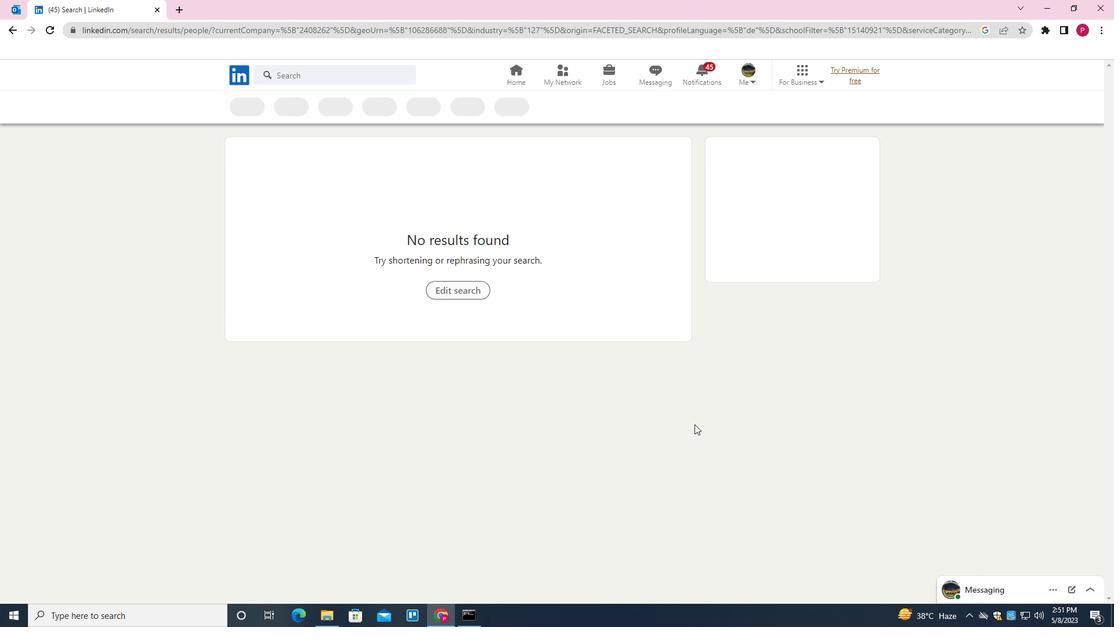 
